 Task: Forward email as attachment with the signature Charlotte Hill with the subject Request for a recommendation from softage.1@softage.net to softage.7@softage.net with the message I would like to request a meeting to discuss the new team-building activities.
Action: Mouse moved to (801, 70)
Screenshot: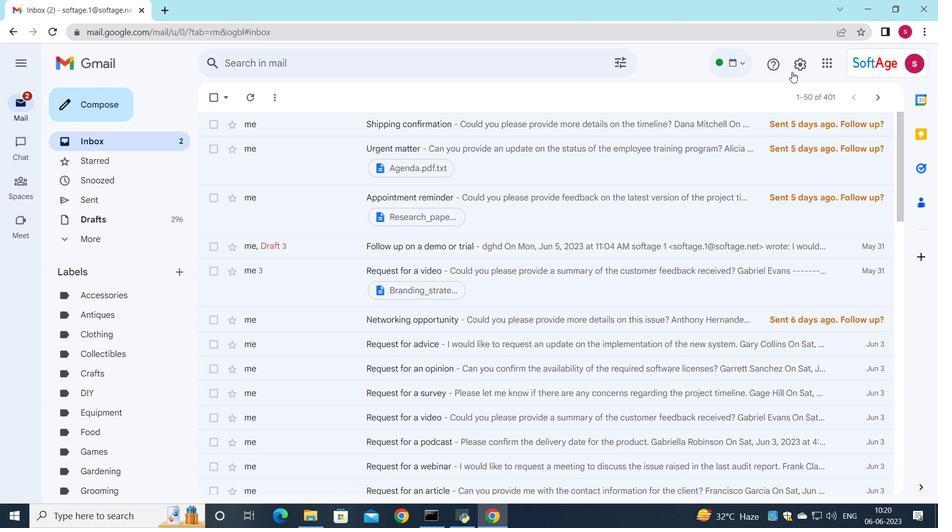 
Action: Mouse pressed left at (801, 70)
Screenshot: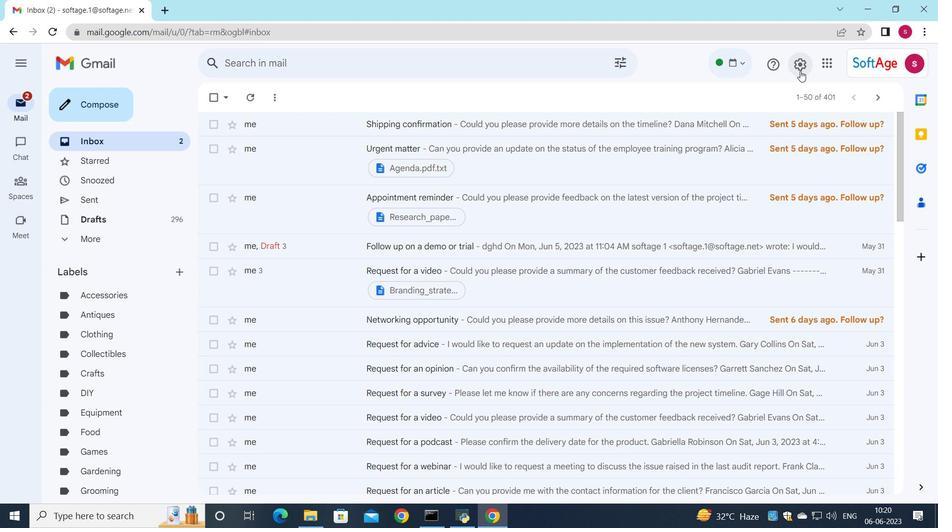 
Action: Mouse moved to (811, 129)
Screenshot: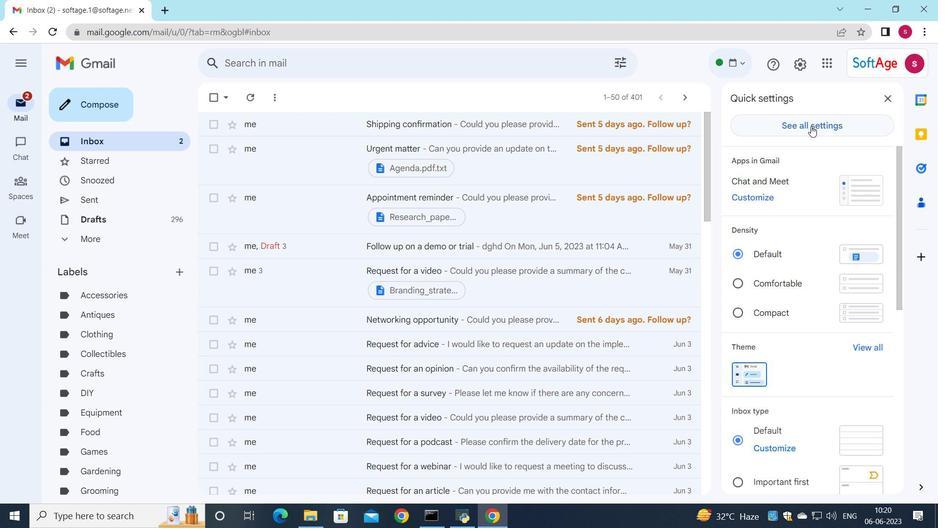 
Action: Mouse pressed left at (811, 129)
Screenshot: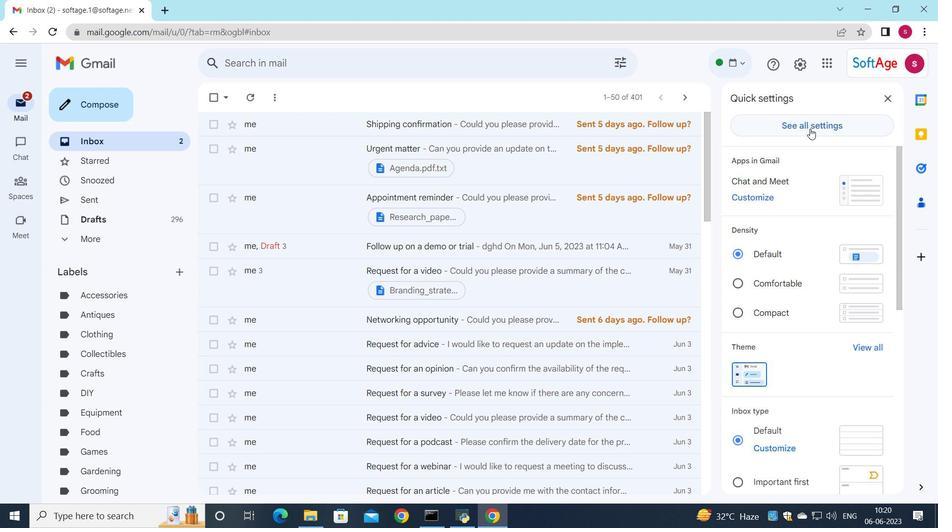 
Action: Mouse moved to (541, 230)
Screenshot: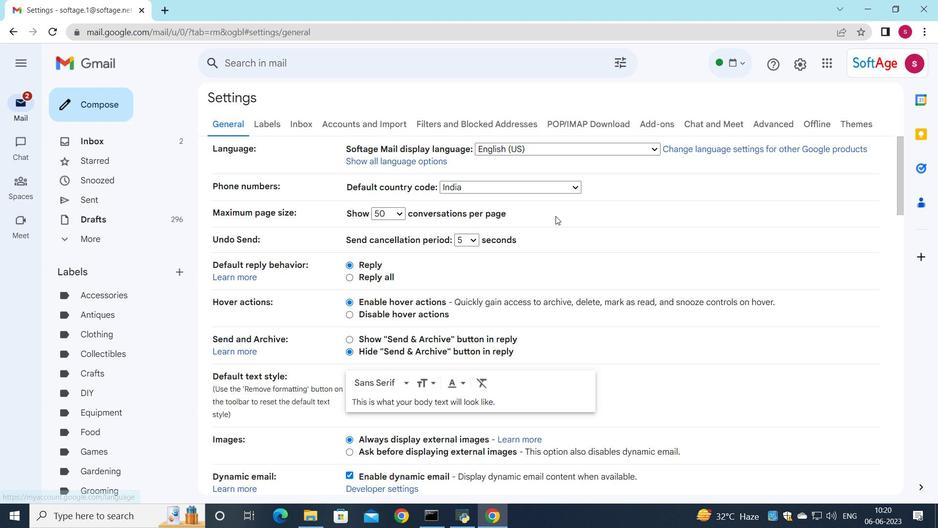 
Action: Mouse scrolled (541, 229) with delta (0, 0)
Screenshot: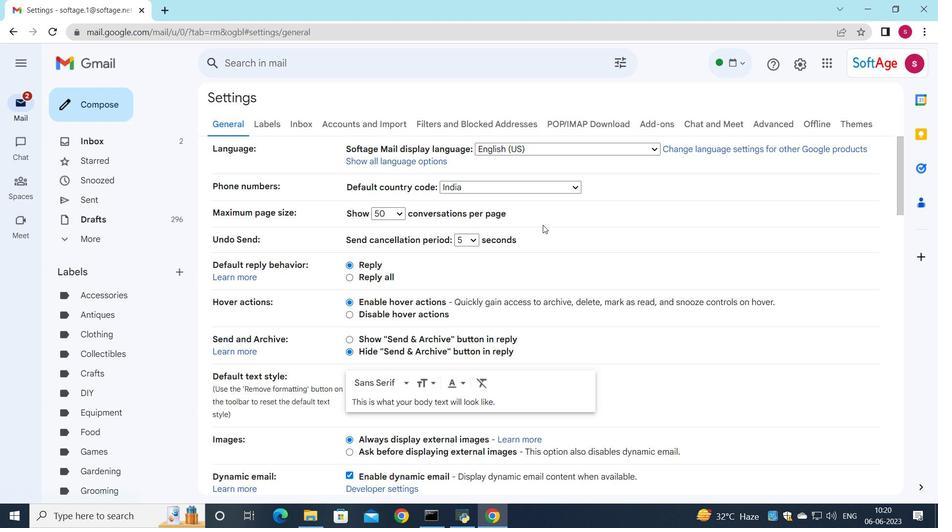 
Action: Mouse scrolled (541, 229) with delta (0, 0)
Screenshot: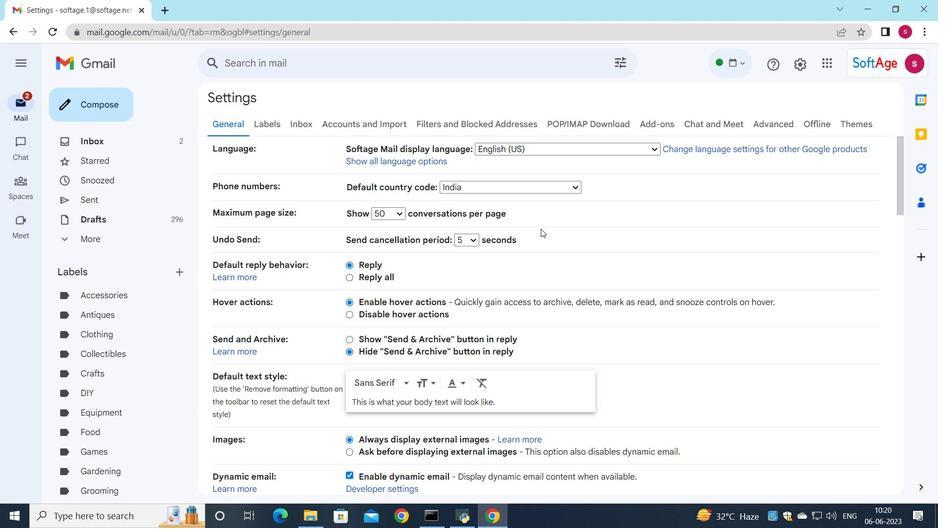 
Action: Mouse scrolled (541, 229) with delta (0, 0)
Screenshot: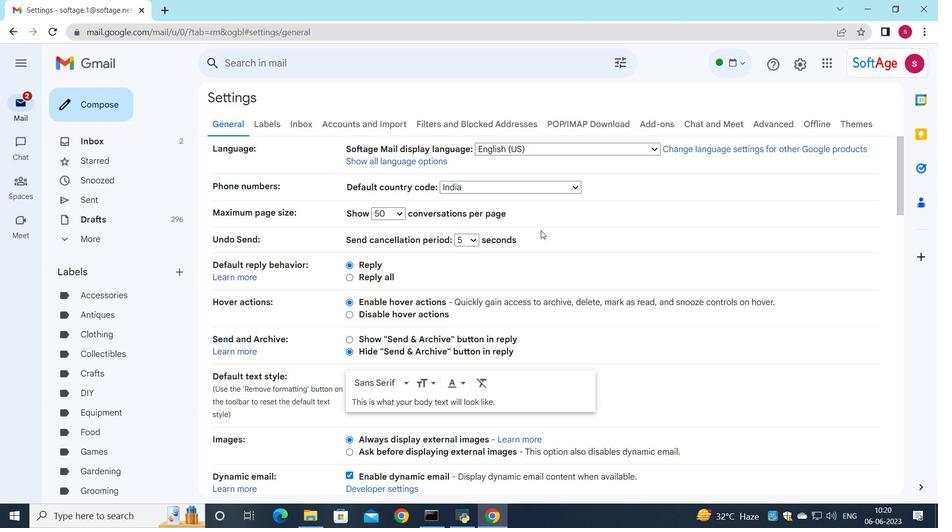 
Action: Mouse moved to (516, 243)
Screenshot: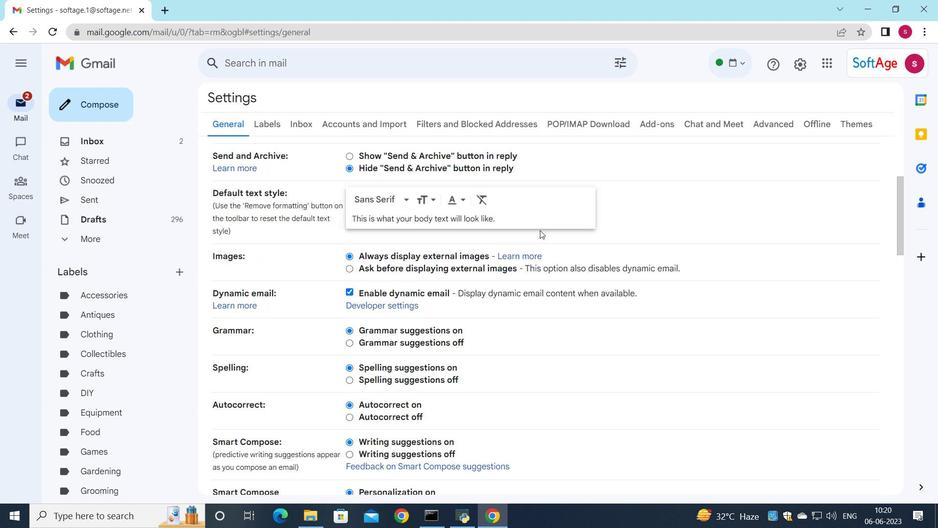 
Action: Mouse scrolled (516, 242) with delta (0, 0)
Screenshot: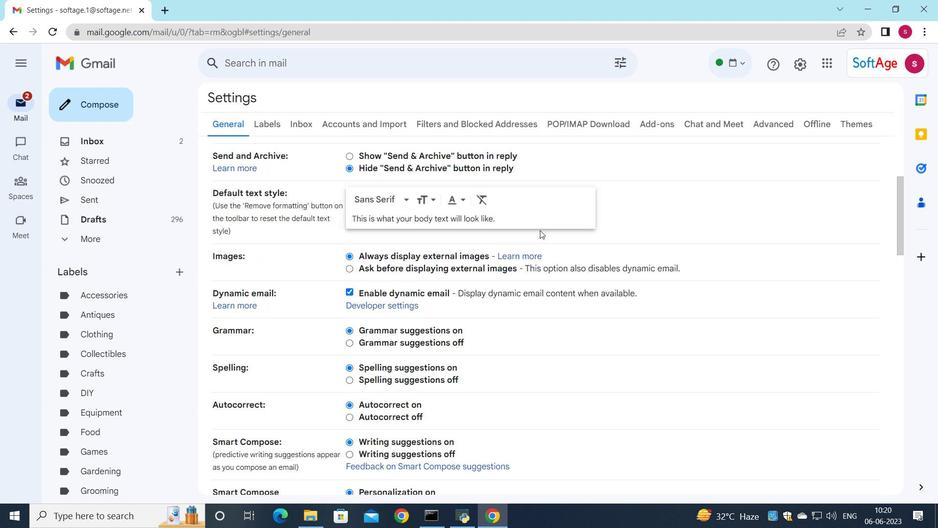 
Action: Mouse moved to (513, 246)
Screenshot: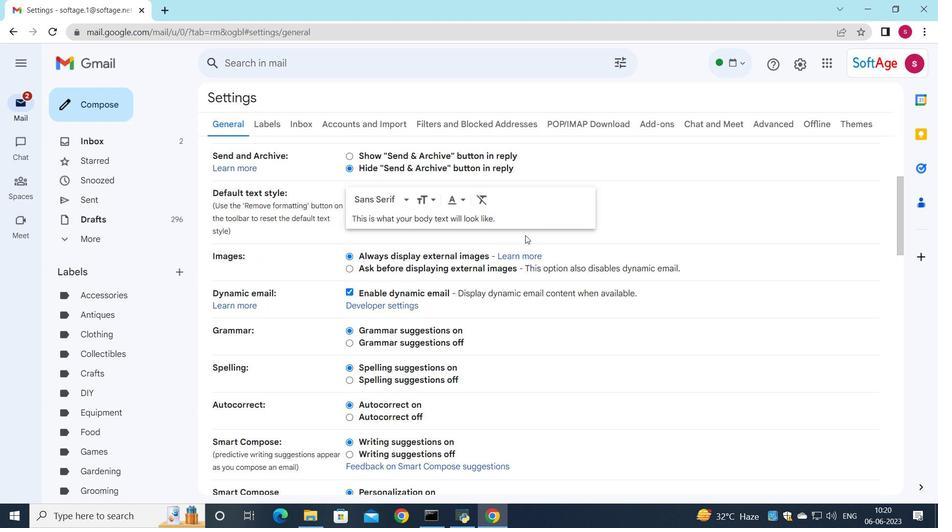 
Action: Mouse scrolled (513, 246) with delta (0, 0)
Screenshot: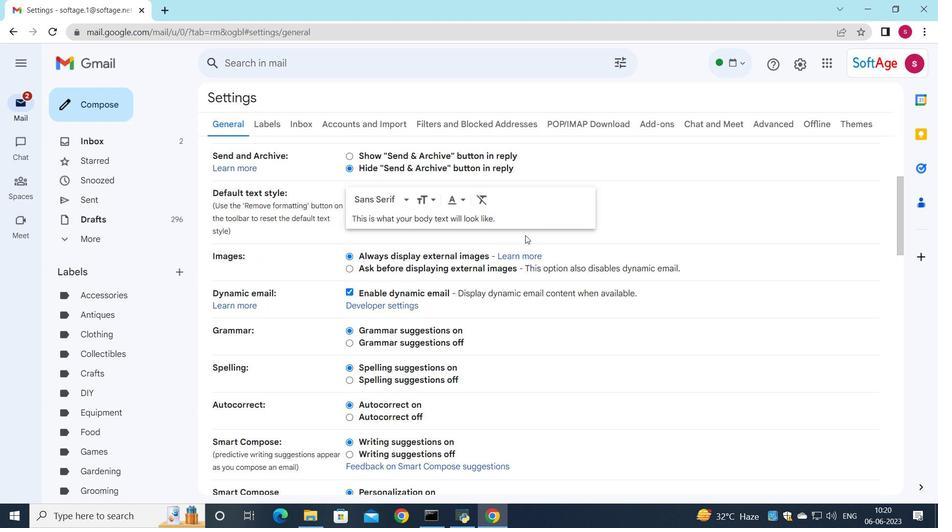 
Action: Mouse moved to (511, 251)
Screenshot: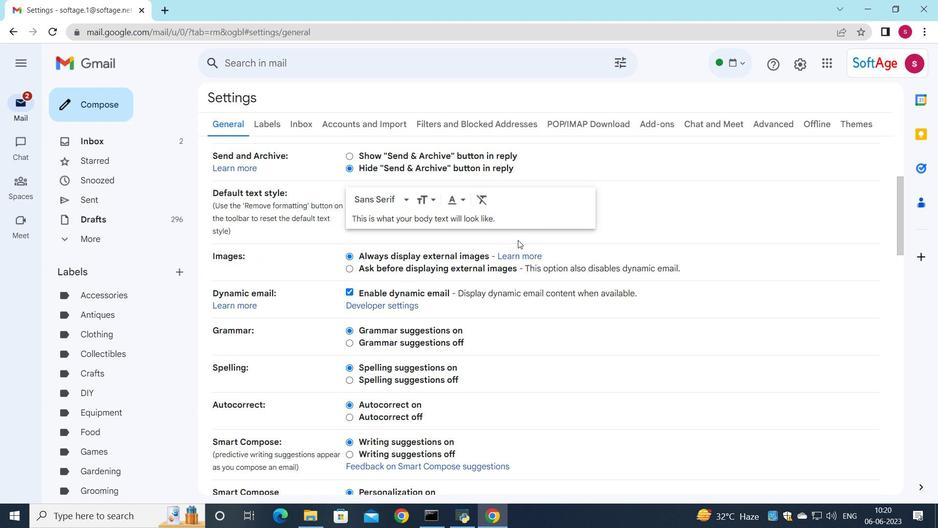 
Action: Mouse scrolled (512, 249) with delta (0, 0)
Screenshot: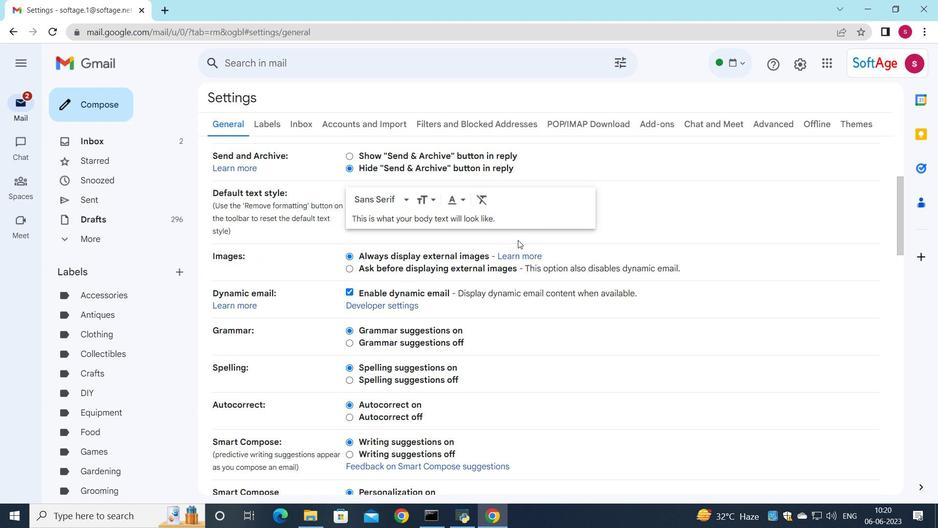 
Action: Mouse moved to (510, 252)
Screenshot: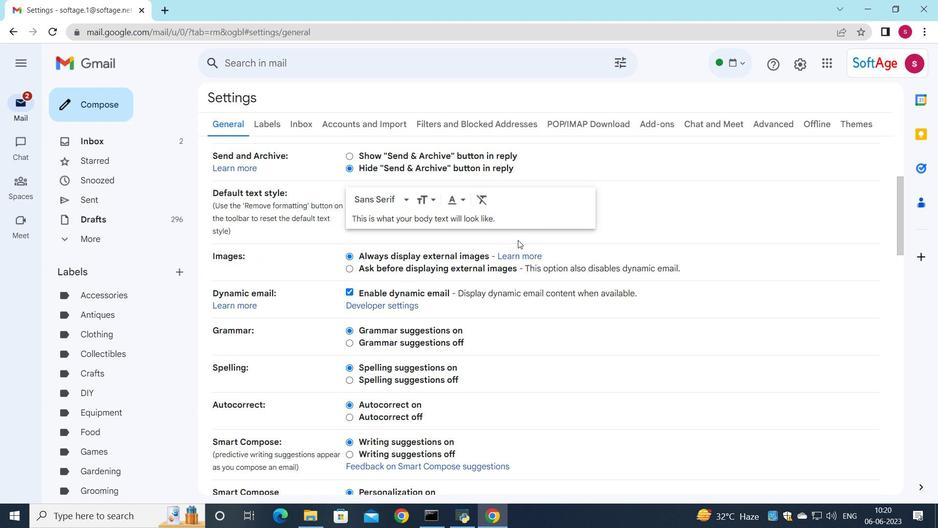 
Action: Mouse scrolled (511, 251) with delta (0, 0)
Screenshot: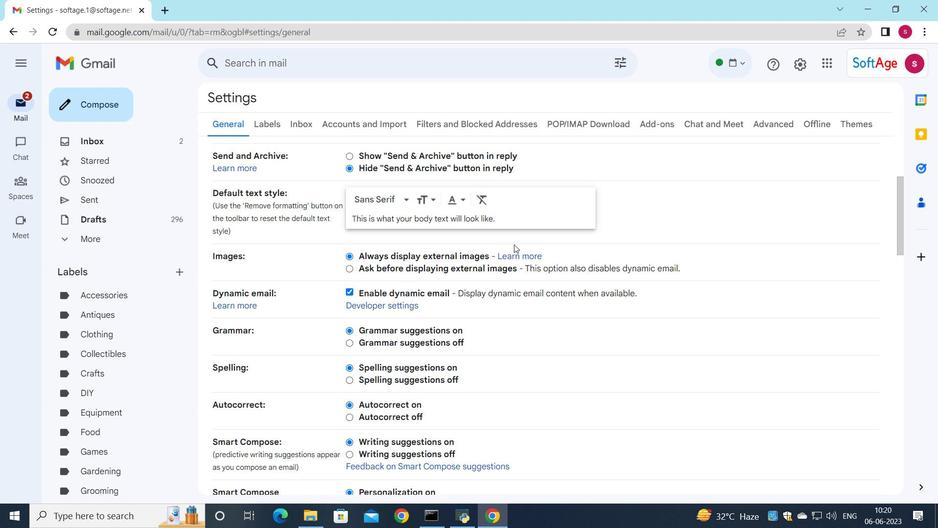 
Action: Mouse moved to (507, 261)
Screenshot: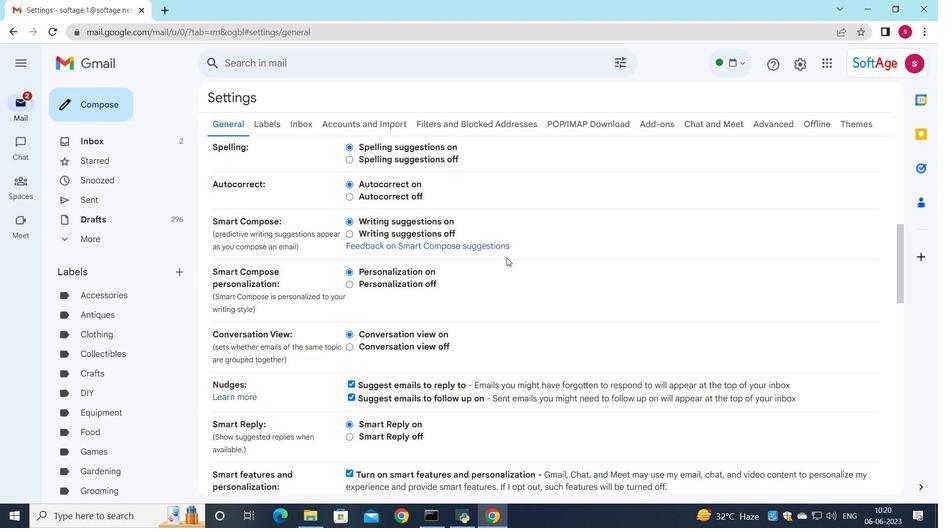 
Action: Mouse scrolled (507, 260) with delta (0, 0)
Screenshot: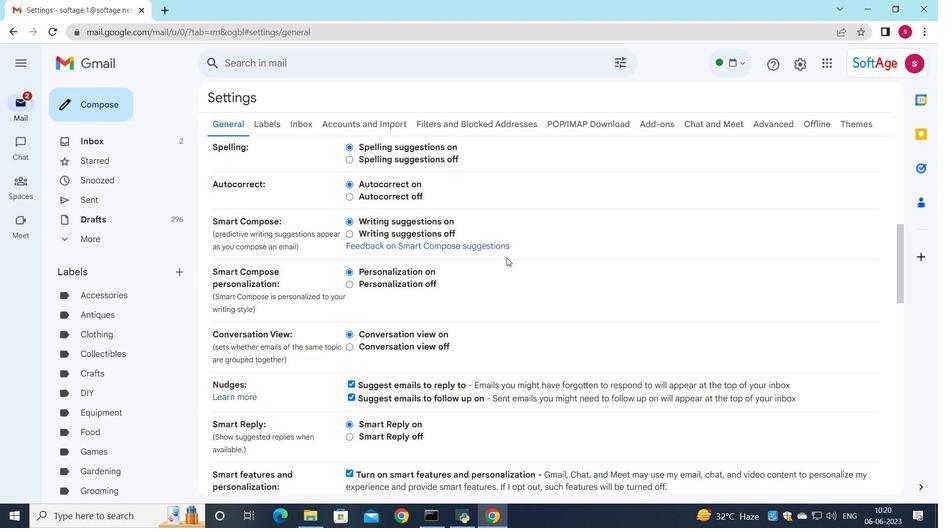 
Action: Mouse moved to (506, 262)
Screenshot: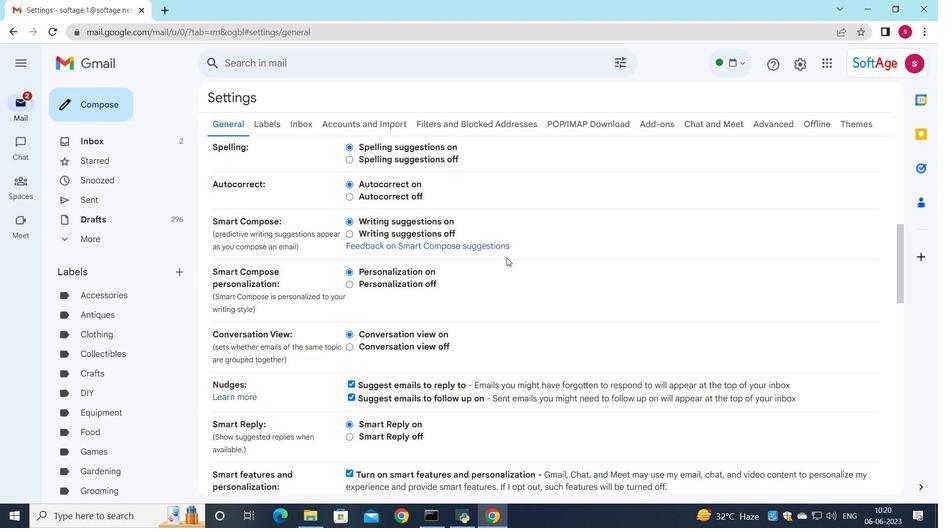 
Action: Mouse scrolled (506, 262) with delta (0, 0)
Screenshot: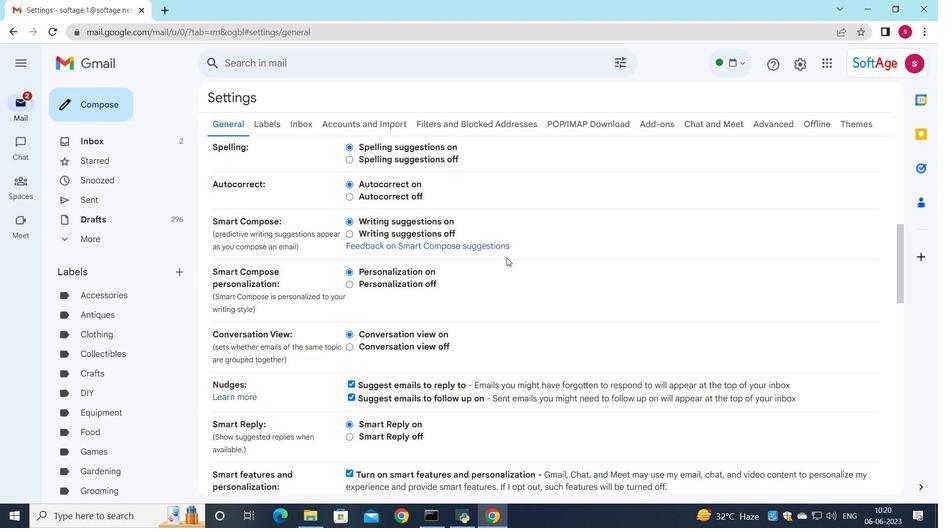 
Action: Mouse moved to (506, 264)
Screenshot: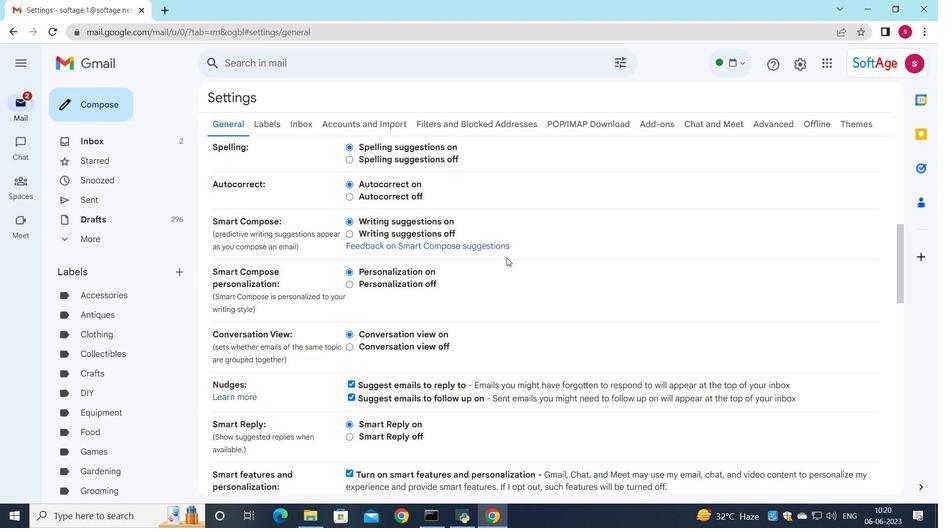
Action: Mouse scrolled (506, 263) with delta (0, 0)
Screenshot: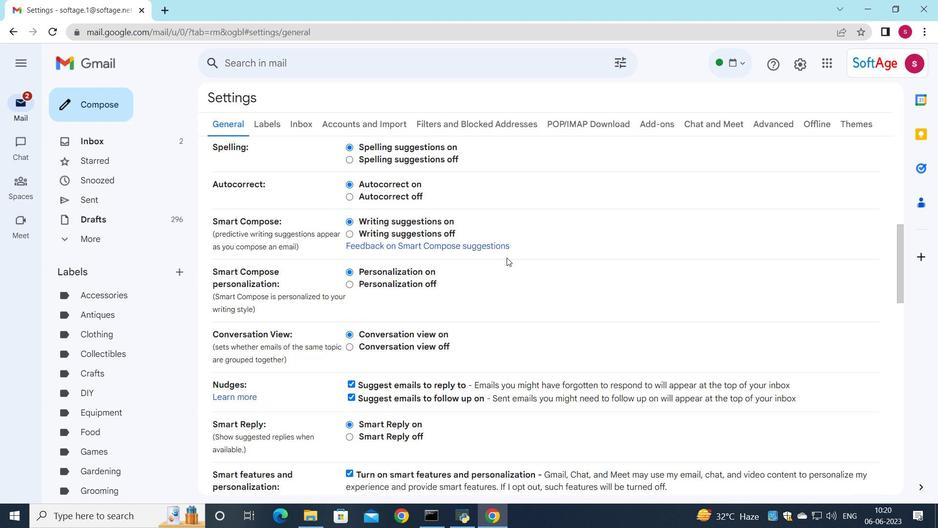 
Action: Mouse moved to (506, 266)
Screenshot: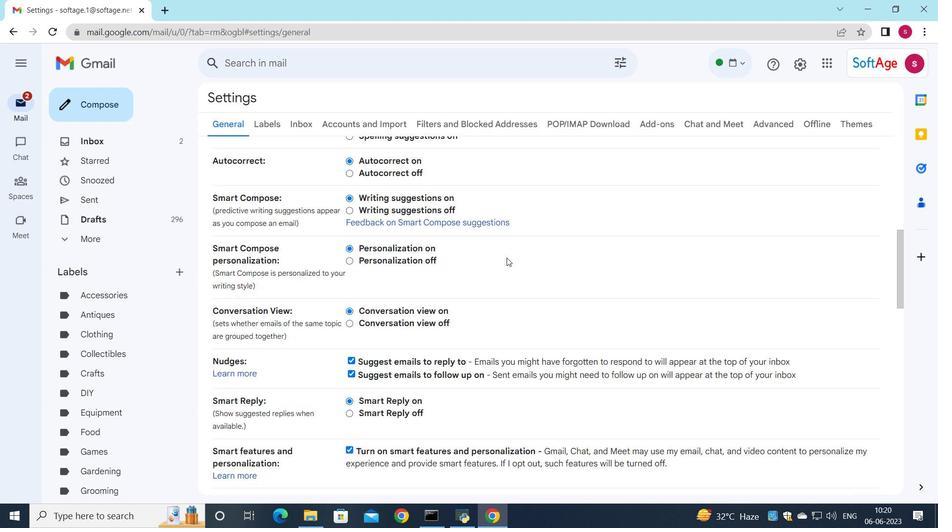 
Action: Mouse scrolled (506, 266) with delta (0, 0)
Screenshot: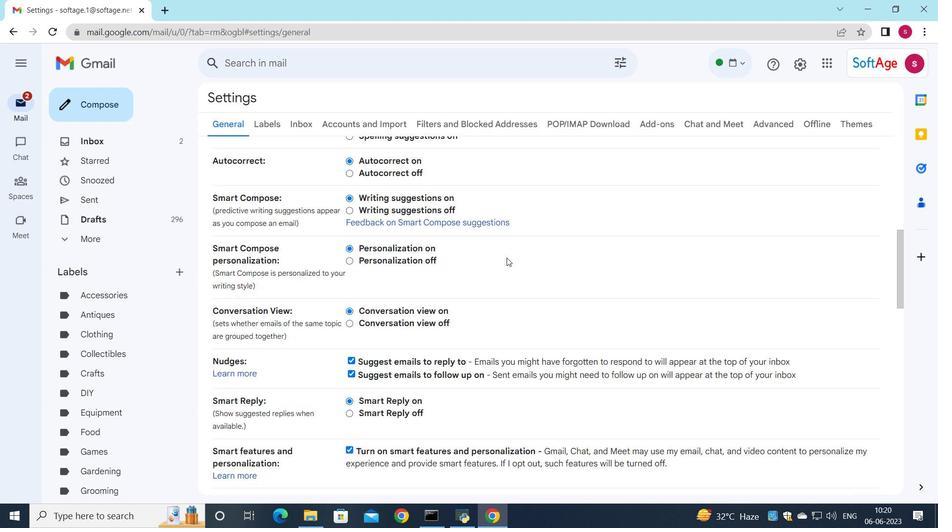 
Action: Mouse moved to (491, 291)
Screenshot: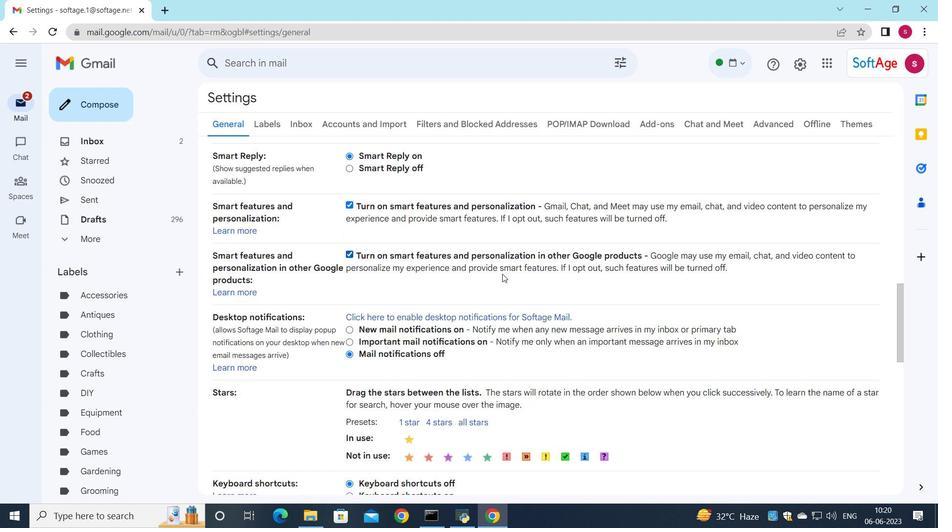
Action: Mouse scrolled (491, 290) with delta (0, 0)
Screenshot: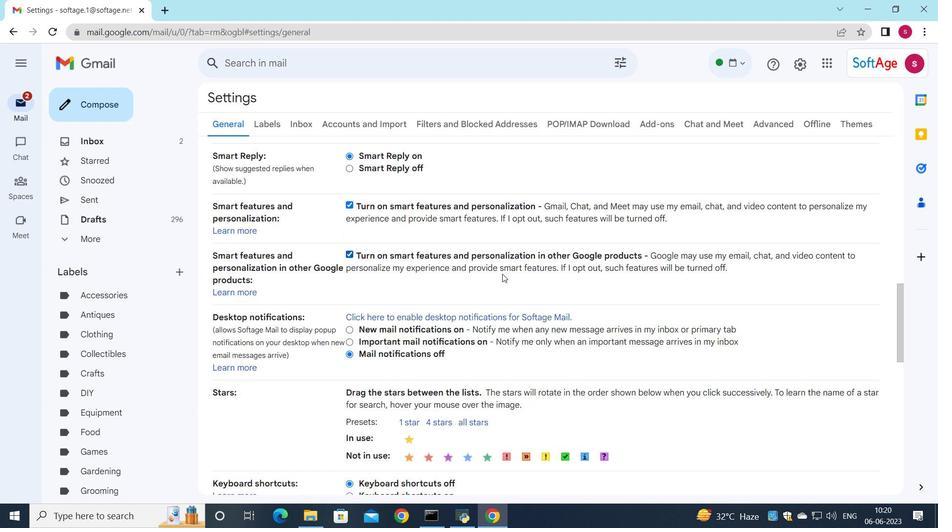 
Action: Mouse moved to (488, 295)
Screenshot: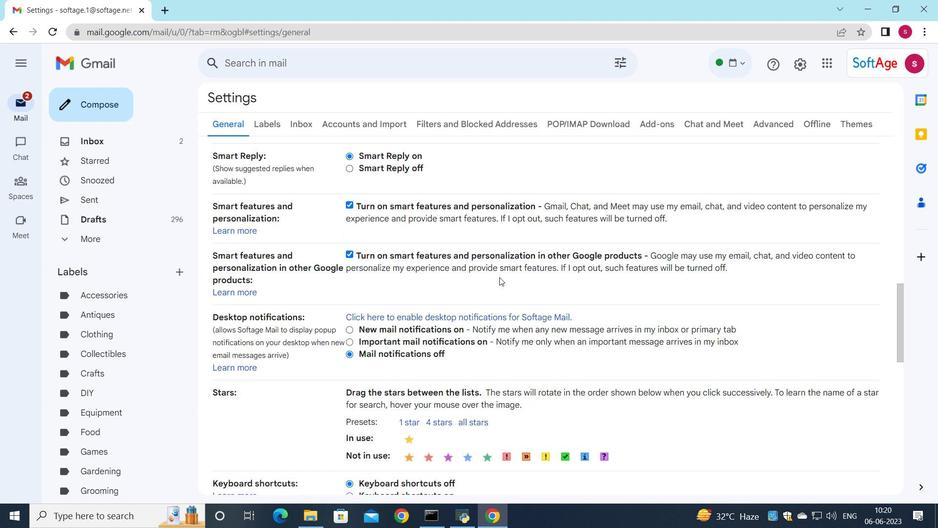 
Action: Mouse scrolled (488, 294) with delta (0, 0)
Screenshot: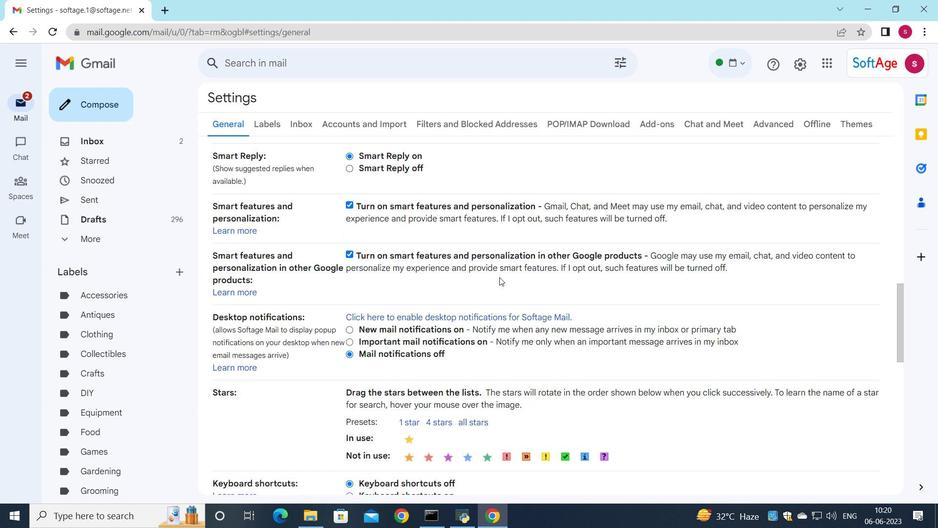 
Action: Mouse moved to (482, 303)
Screenshot: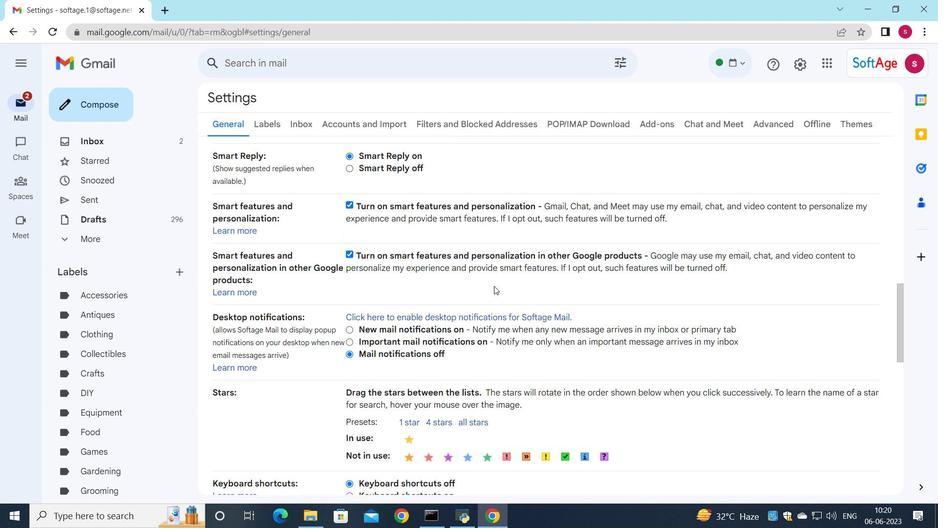 
Action: Mouse scrolled (482, 302) with delta (0, 0)
Screenshot: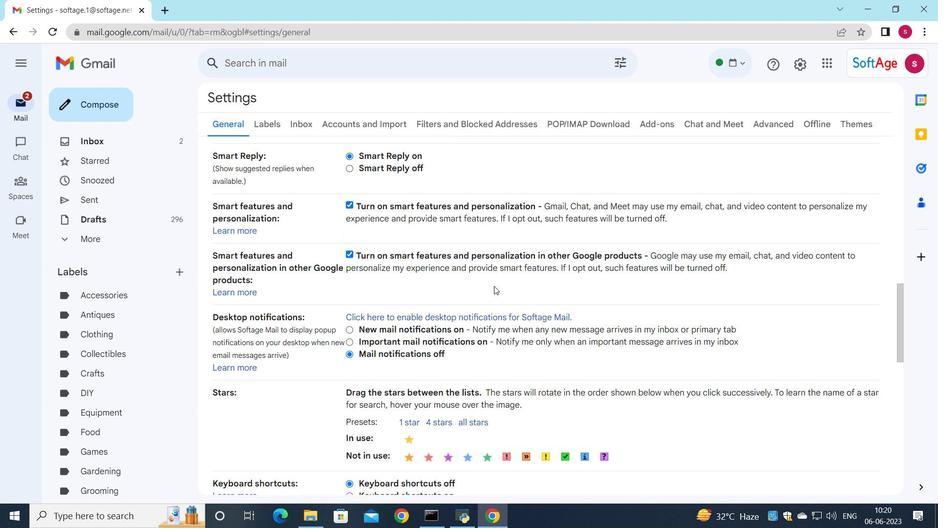 
Action: Mouse moved to (474, 307)
Screenshot: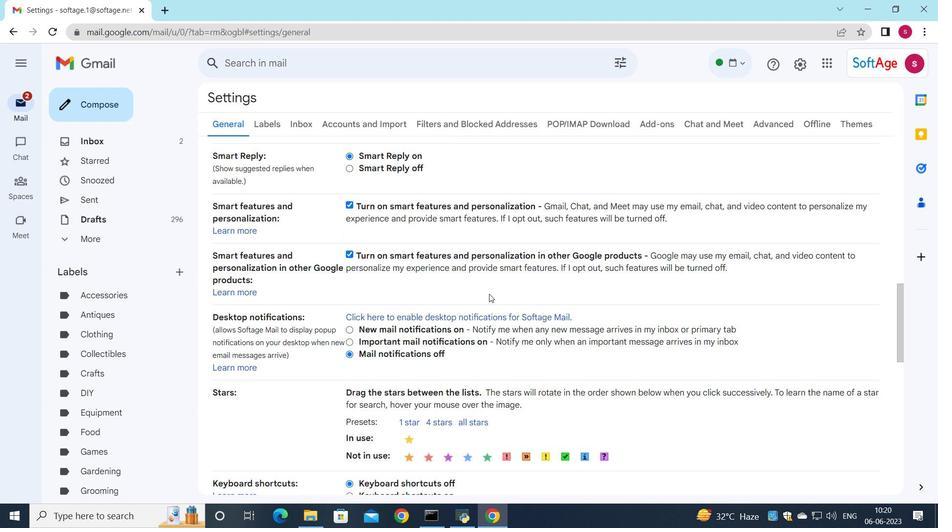 
Action: Mouse scrolled (474, 306) with delta (0, 0)
Screenshot: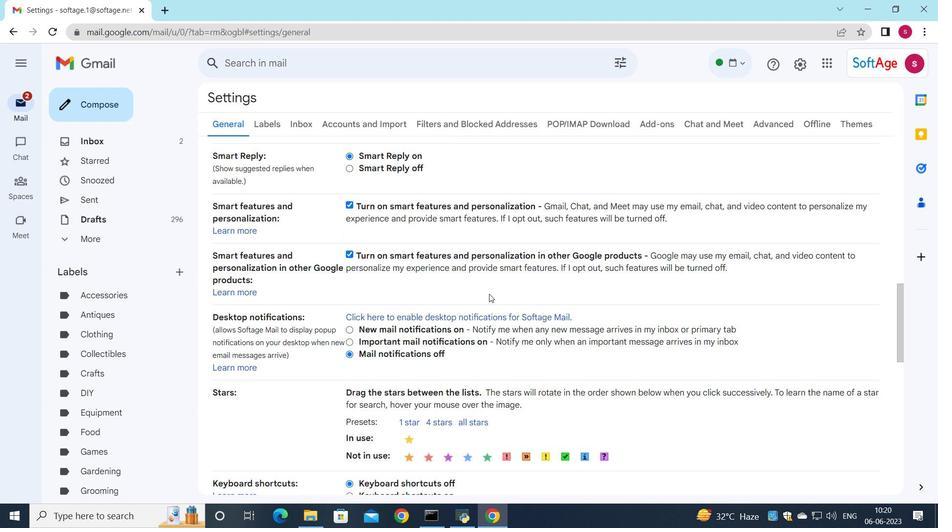 
Action: Mouse moved to (466, 311)
Screenshot: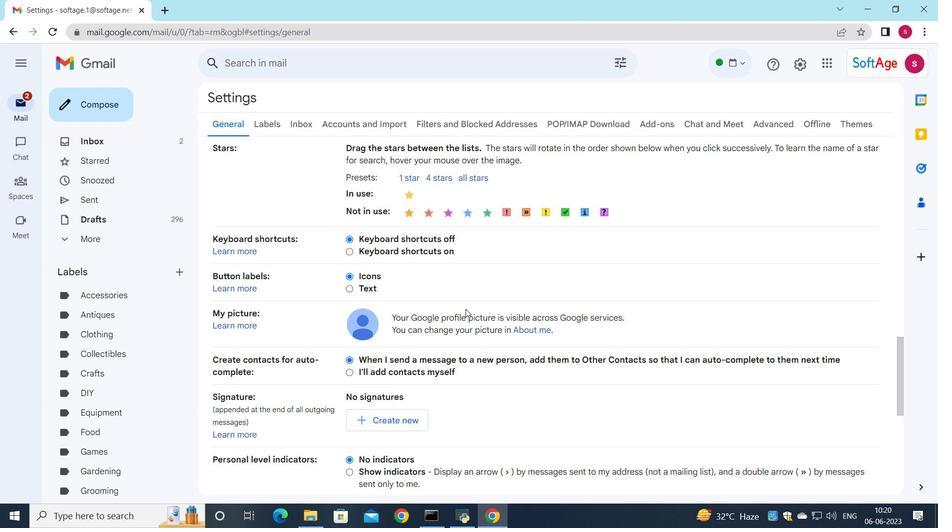 
Action: Mouse scrolled (466, 311) with delta (0, 0)
Screenshot: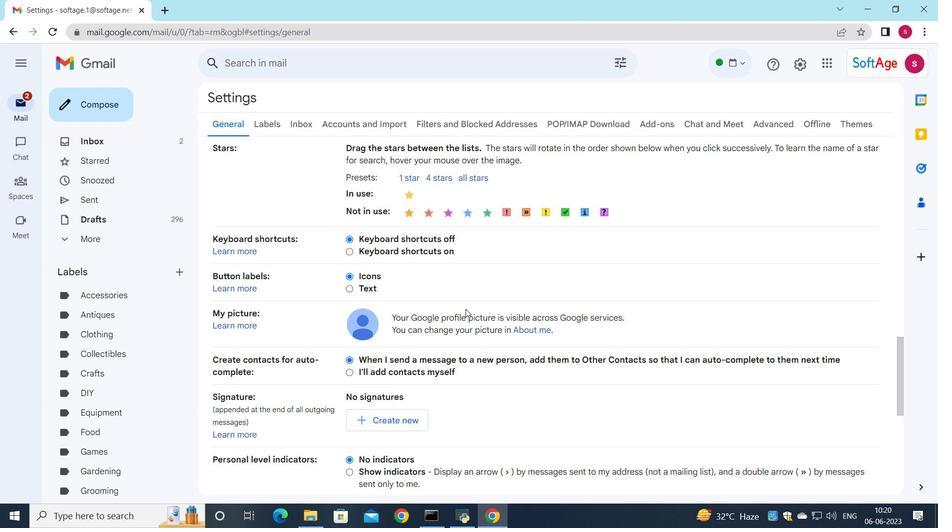 
Action: Mouse moved to (467, 312)
Screenshot: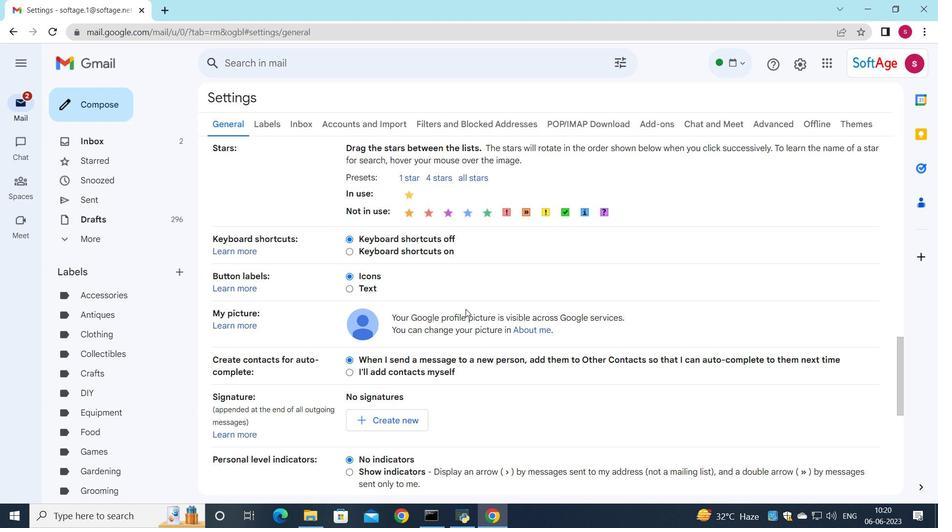 
Action: Mouse scrolled (467, 311) with delta (0, 0)
Screenshot: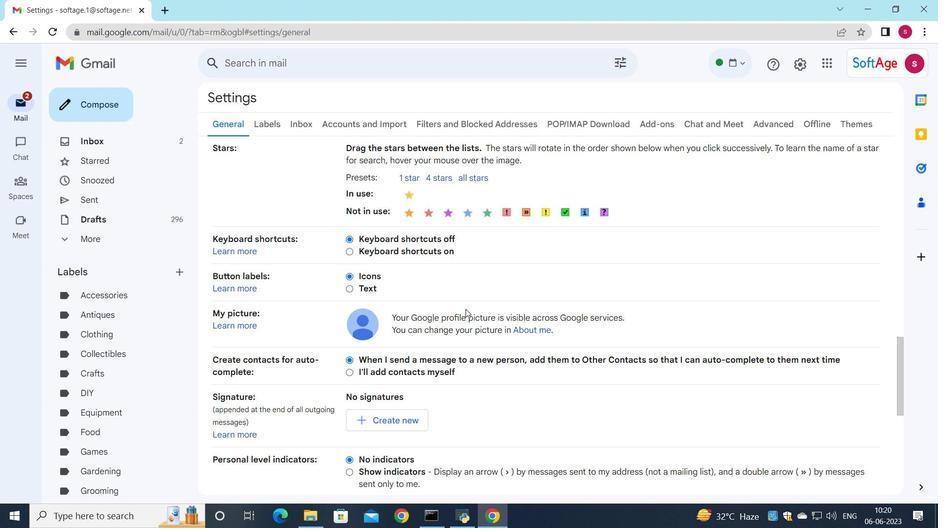 
Action: Mouse moved to (411, 300)
Screenshot: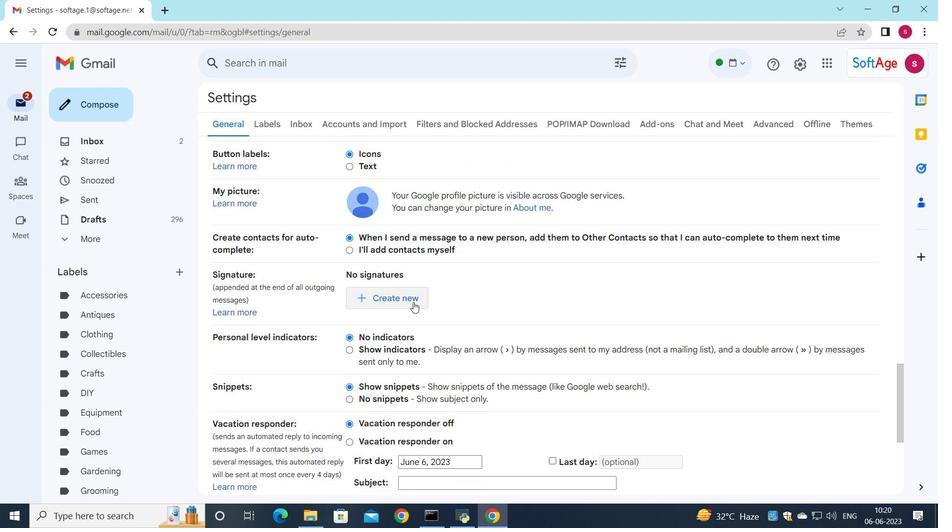 
Action: Mouse pressed left at (411, 300)
Screenshot: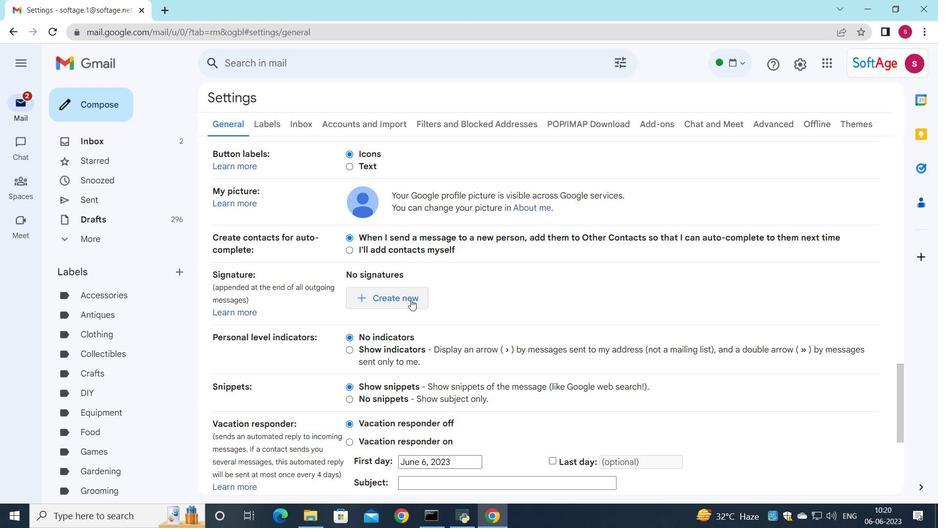
Action: Mouse moved to (492, 271)
Screenshot: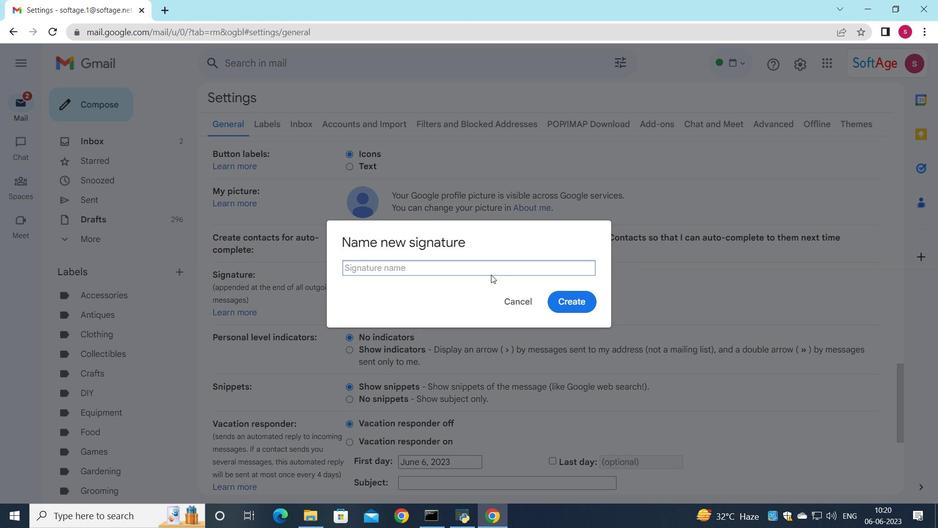 
Action: Key pressed <Key.shift>Charlotte<Key.space><Key.shift><Key.shift><Key.shift><Key.shift><Key.shift><Key.shift><Key.shift><Key.shift><Key.shift><Key.shift>Hill
Screenshot: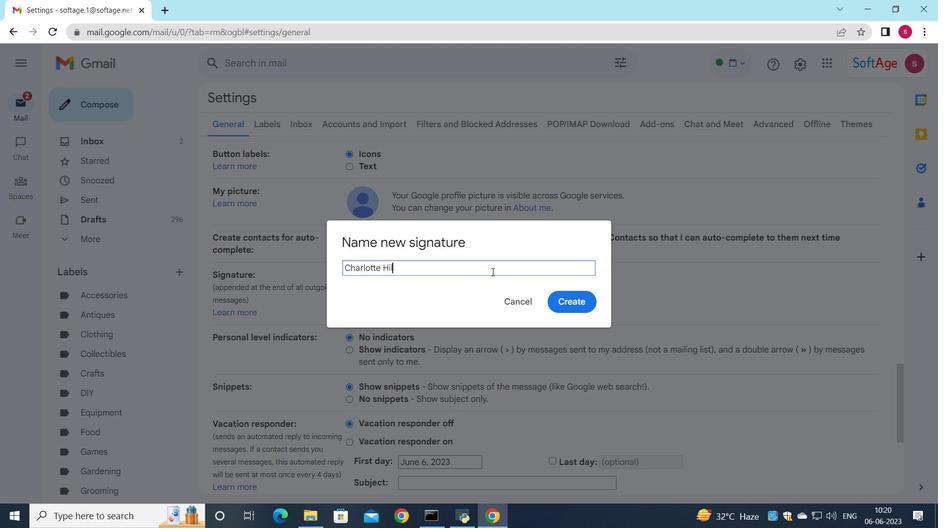 
Action: Mouse moved to (576, 300)
Screenshot: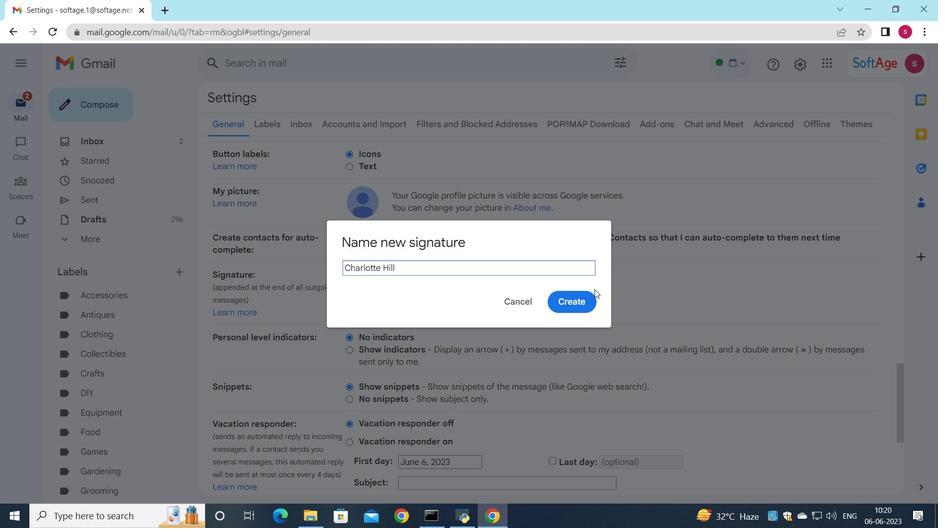 
Action: Mouse pressed left at (576, 300)
Screenshot: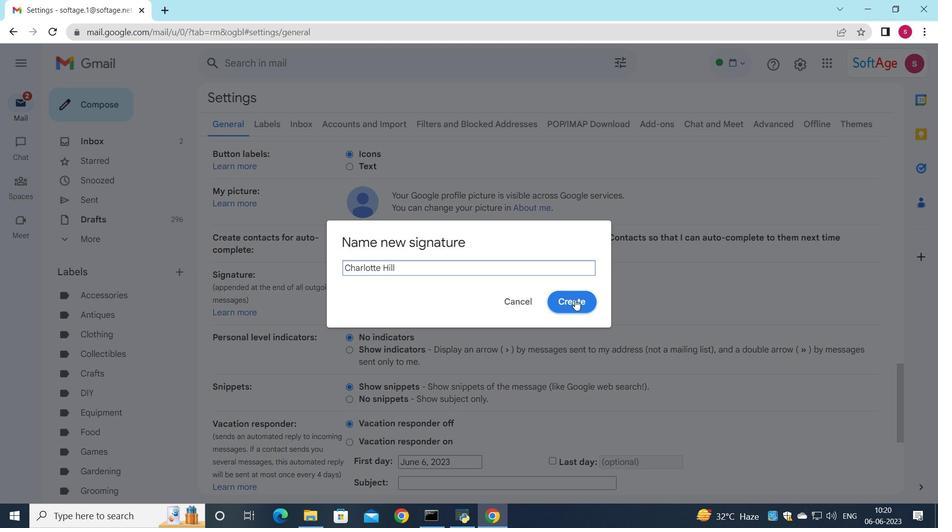 
Action: Mouse moved to (557, 309)
Screenshot: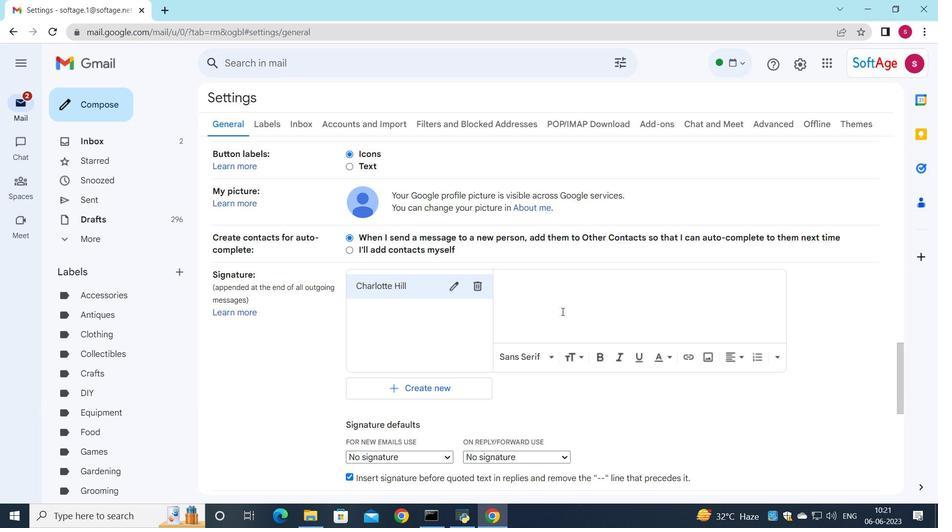 
Action: Mouse pressed left at (557, 309)
Screenshot: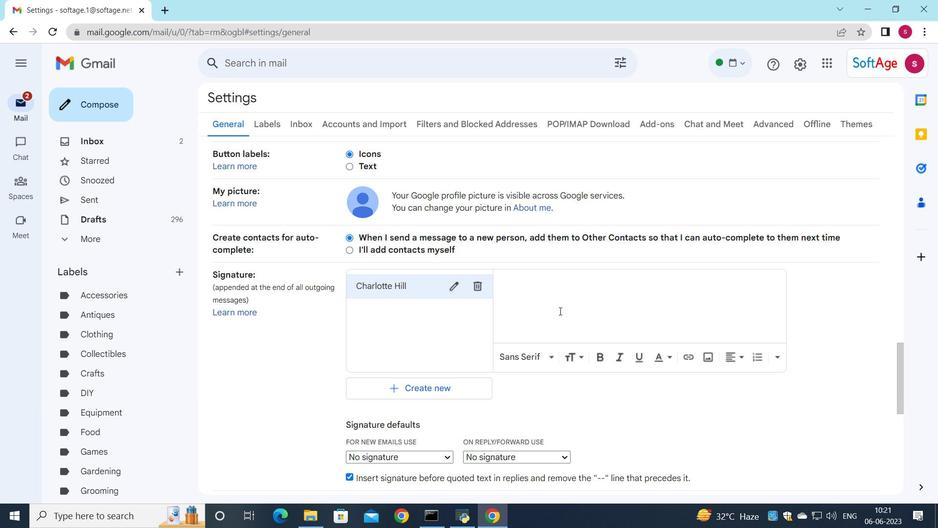 
Action: Key pressed <Key.shift><Key.shift><Key.shift><Key.shift><Key.shift><Key.shift><Key.shift><Key.shift><Key.shift><Key.shift><Key.shift>Charlotte<Key.space><Key.shift><Key.shift><Key.shift><Key.shift><Key.shift><Key.shift><Key.shift><Key.shift><Key.shift><Key.shift><Key.shift><Key.shift><Key.shift><Key.shift><Key.shift><Key.shift><Key.shift><Key.shift><Key.shift><Key.shift><Key.shift><Key.shift><Key.shift><Key.shift><Key.shift><Key.shift><Key.shift><Key.shift><Key.shift><Key.shift><Key.shift><Key.shift>Hill
Screenshot: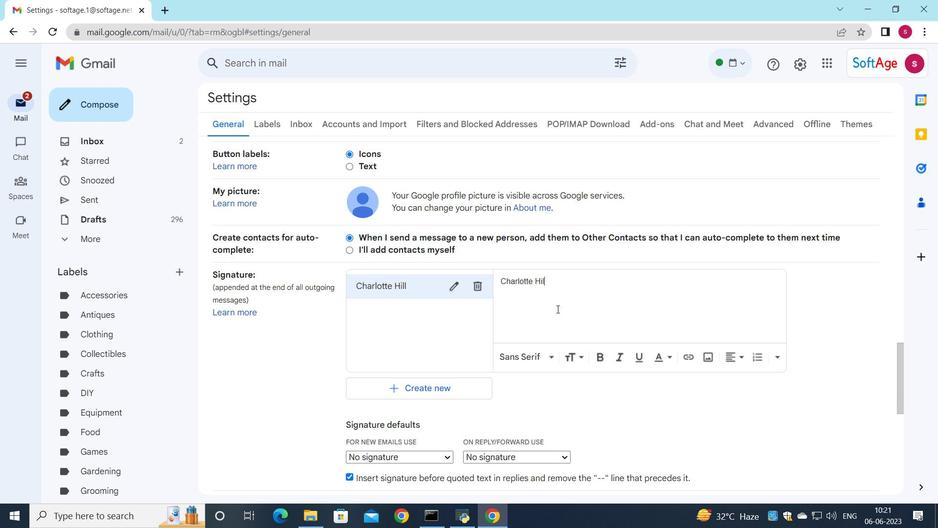 
Action: Mouse moved to (499, 267)
Screenshot: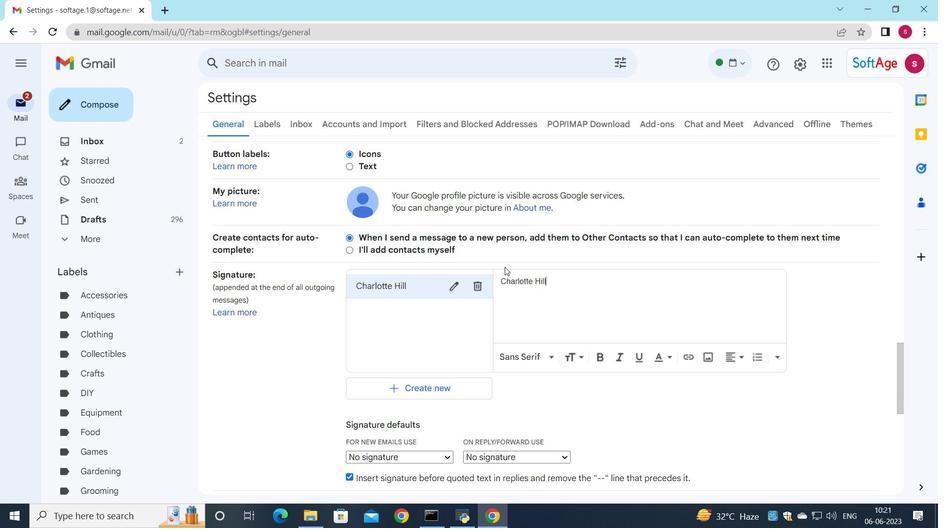 
Action: Mouse scrolled (499, 267) with delta (0, 0)
Screenshot: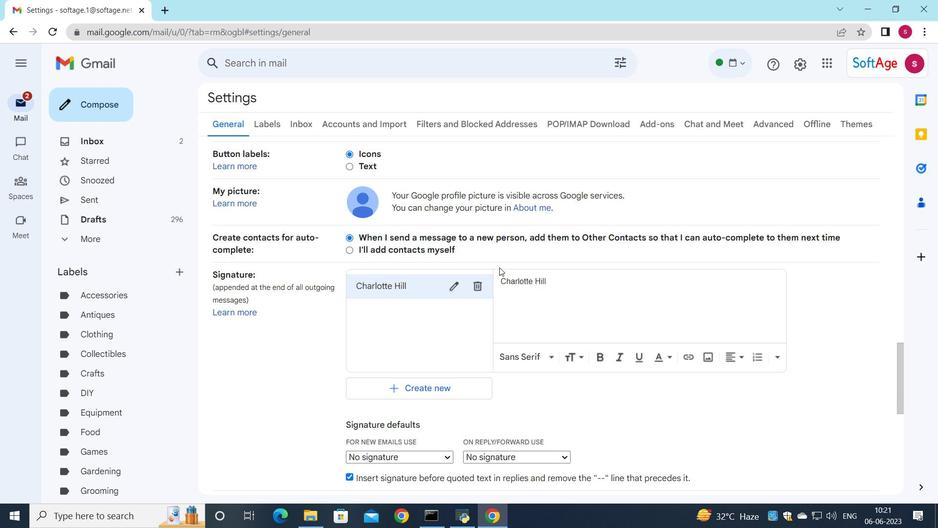 
Action: Mouse moved to (491, 291)
Screenshot: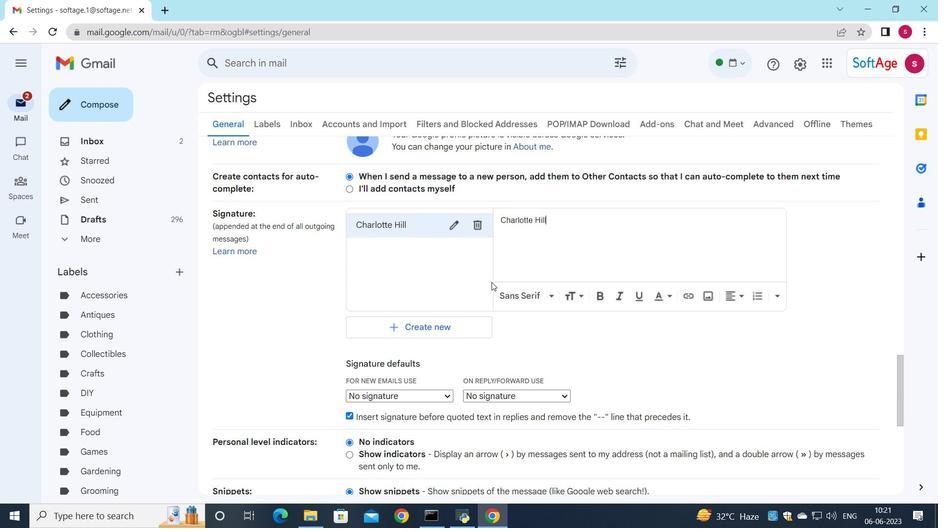 
Action: Mouse scrolled (491, 291) with delta (0, 0)
Screenshot: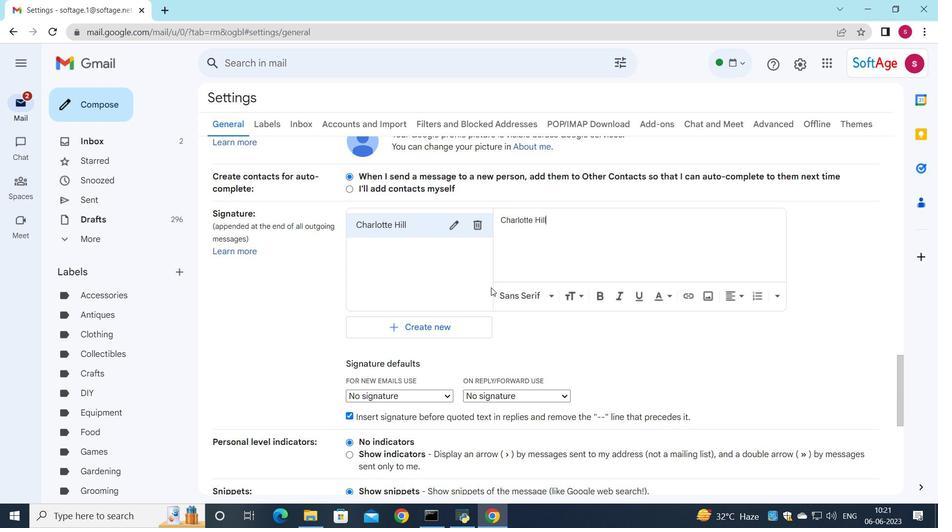 
Action: Mouse scrolled (491, 291) with delta (0, 0)
Screenshot: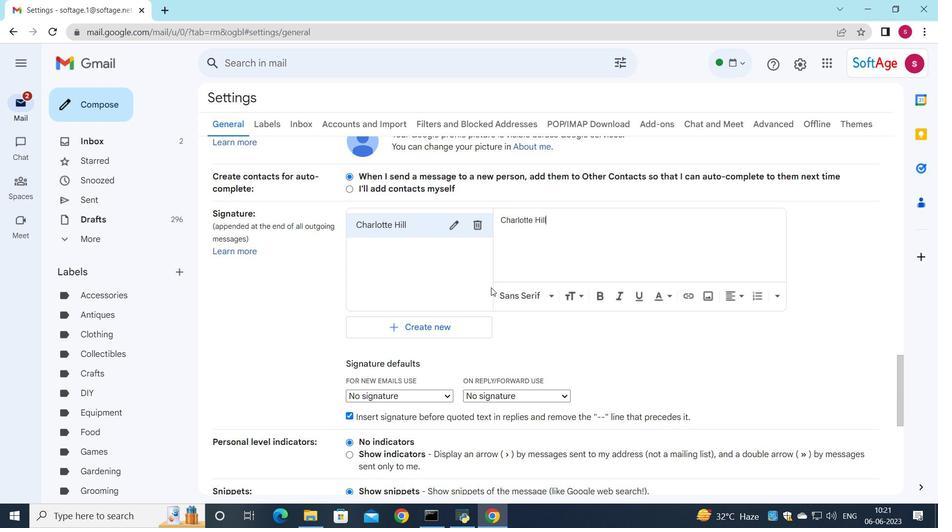 
Action: Mouse scrolled (491, 291) with delta (0, 0)
Screenshot: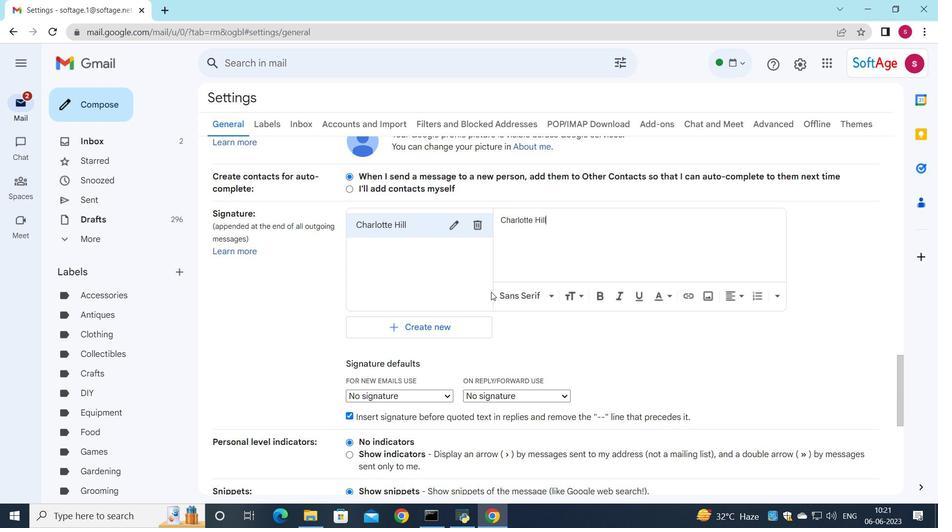 
Action: Mouse moved to (447, 211)
Screenshot: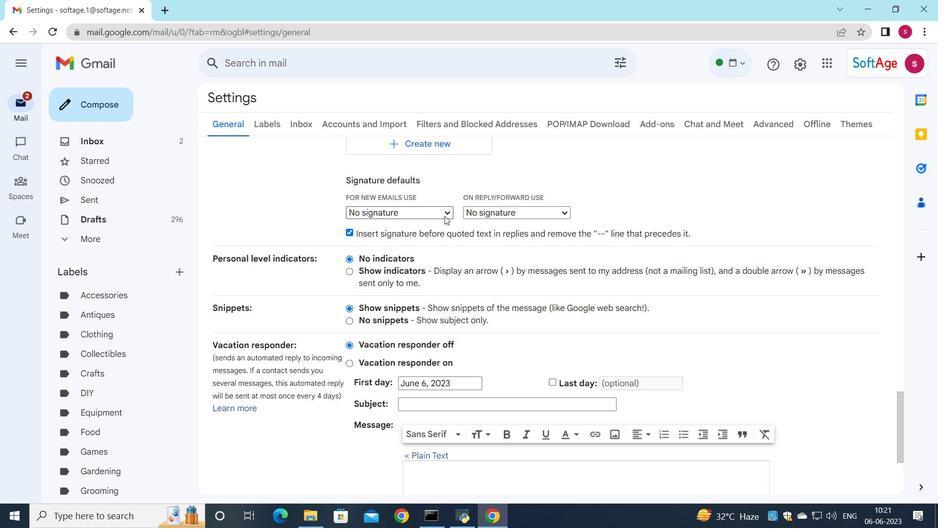 
Action: Mouse pressed left at (447, 211)
Screenshot: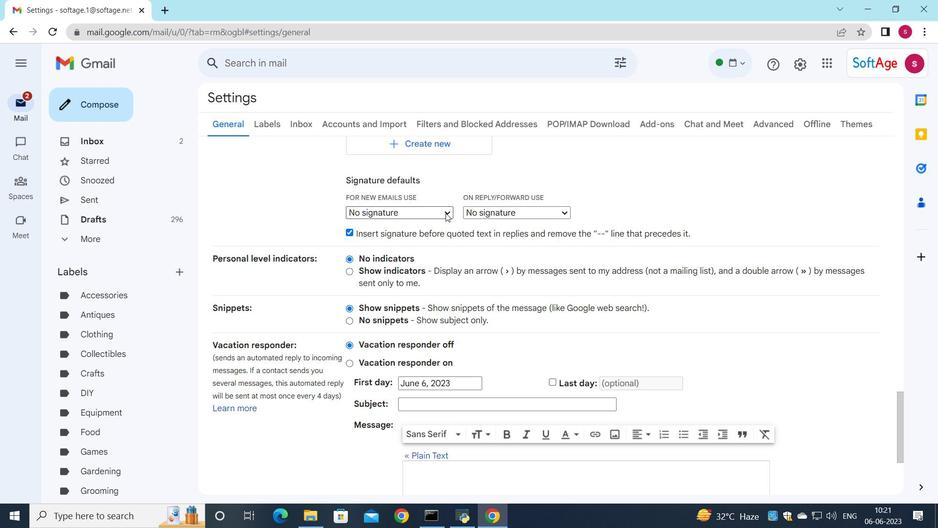 
Action: Mouse moved to (442, 232)
Screenshot: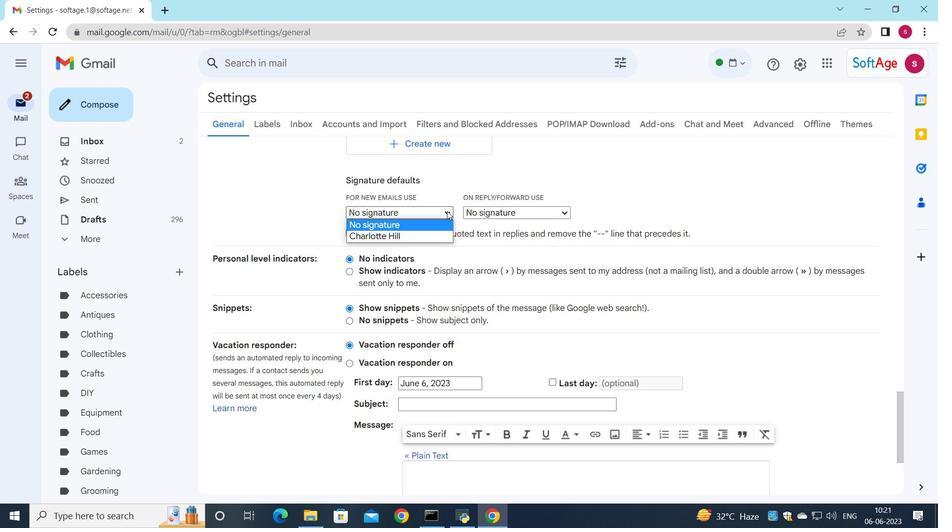 
Action: Mouse pressed left at (442, 232)
Screenshot: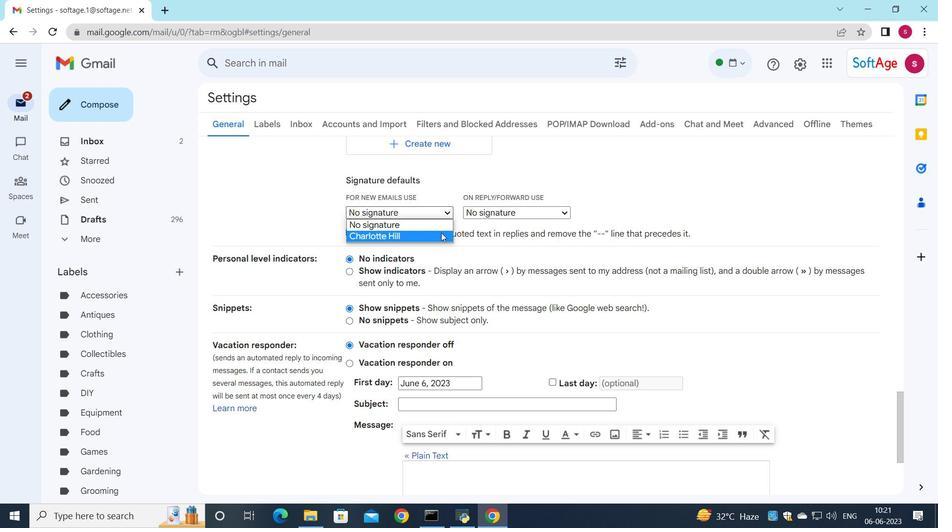 
Action: Mouse moved to (479, 212)
Screenshot: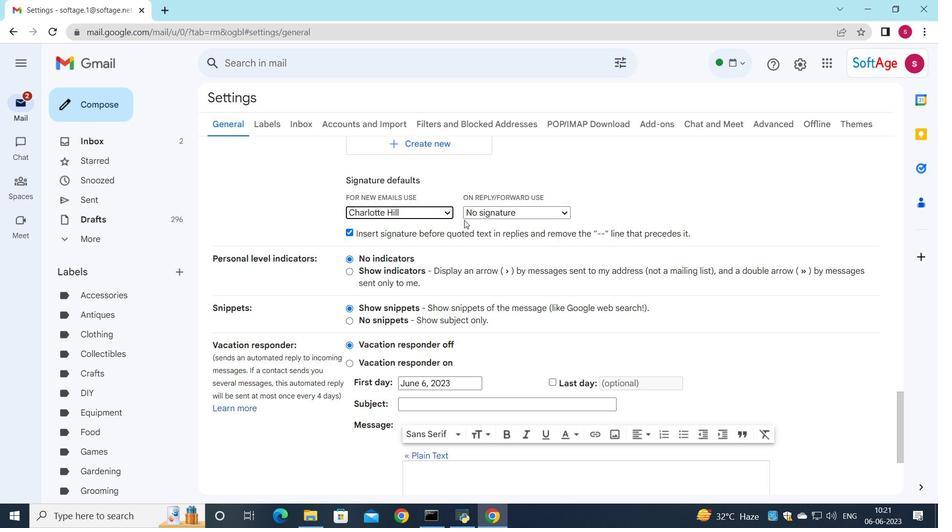 
Action: Mouse pressed left at (479, 212)
Screenshot: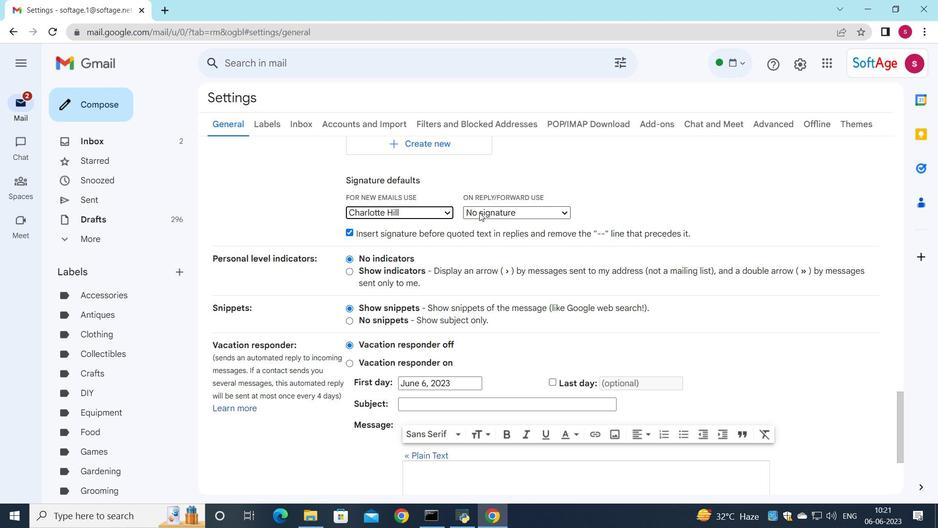 
Action: Mouse moved to (488, 238)
Screenshot: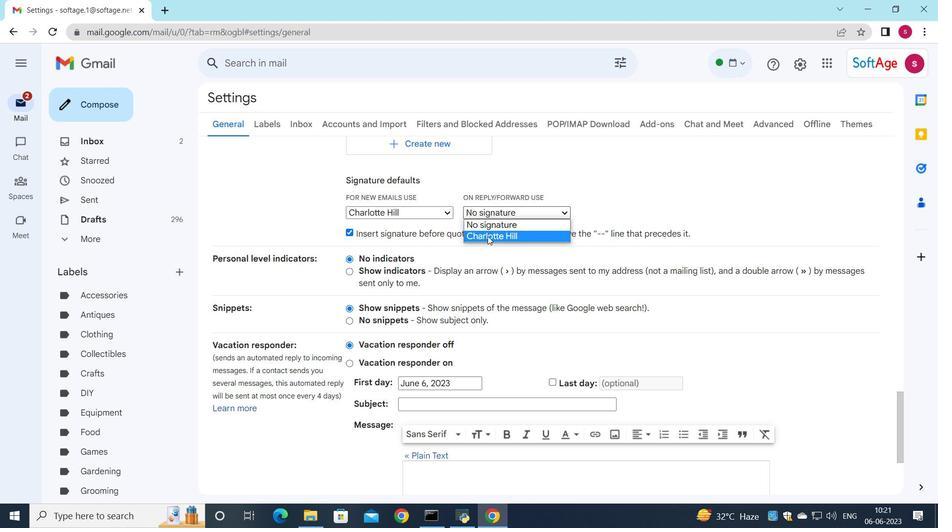 
Action: Mouse pressed left at (488, 238)
Screenshot: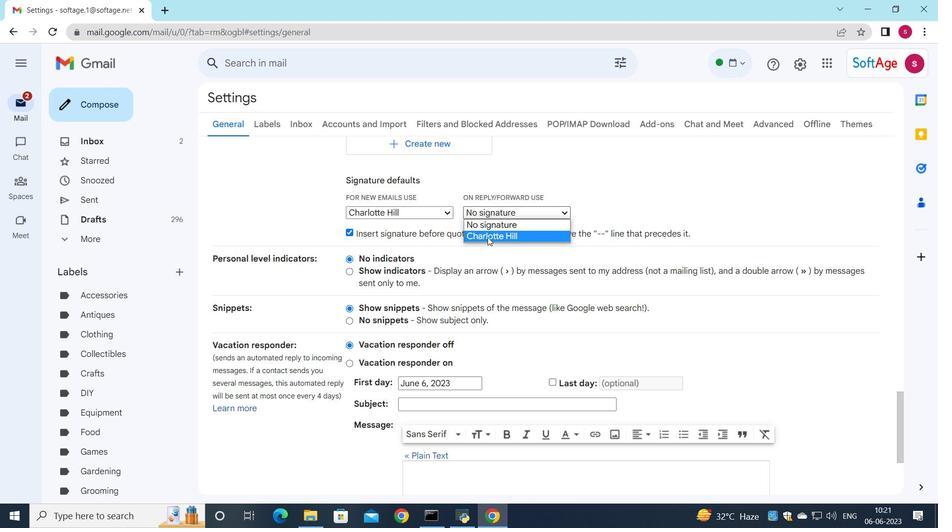 
Action: Mouse scrolled (488, 237) with delta (0, 0)
Screenshot: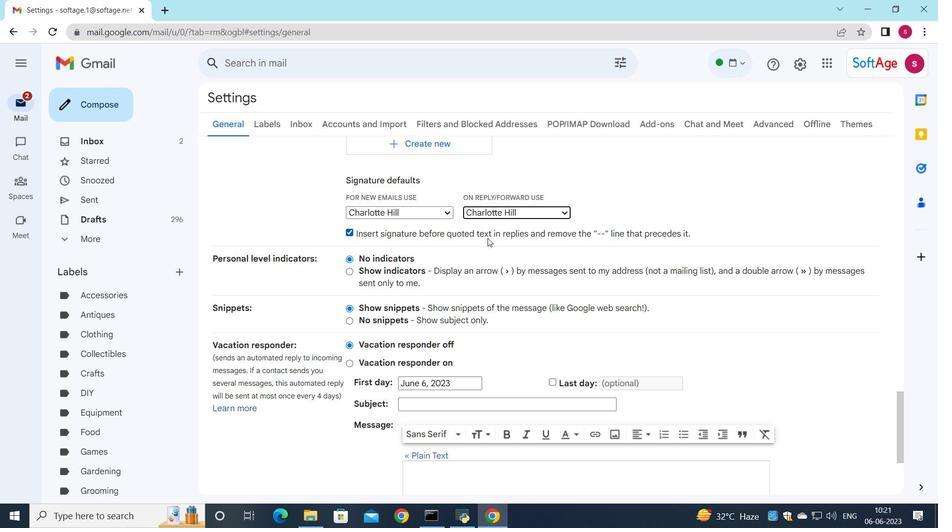
Action: Mouse scrolled (488, 237) with delta (0, 0)
Screenshot: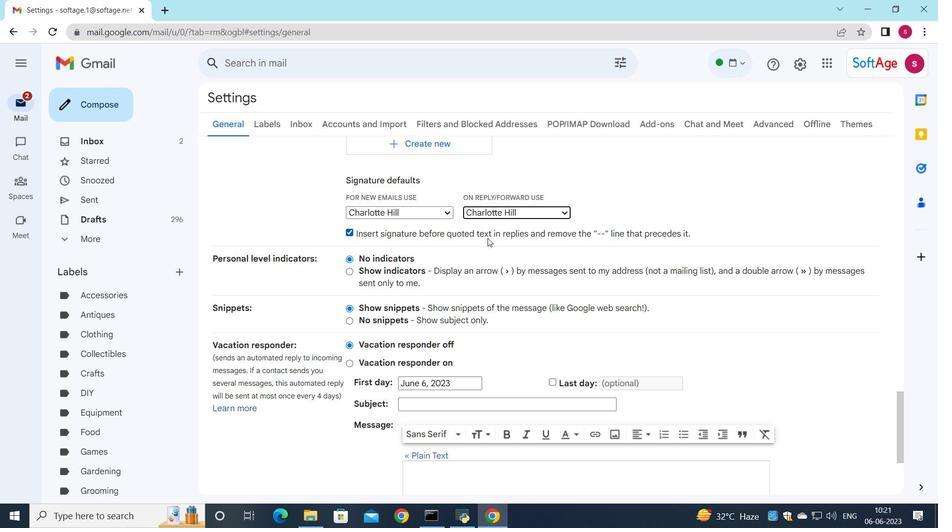 
Action: Mouse scrolled (488, 237) with delta (0, 0)
Screenshot: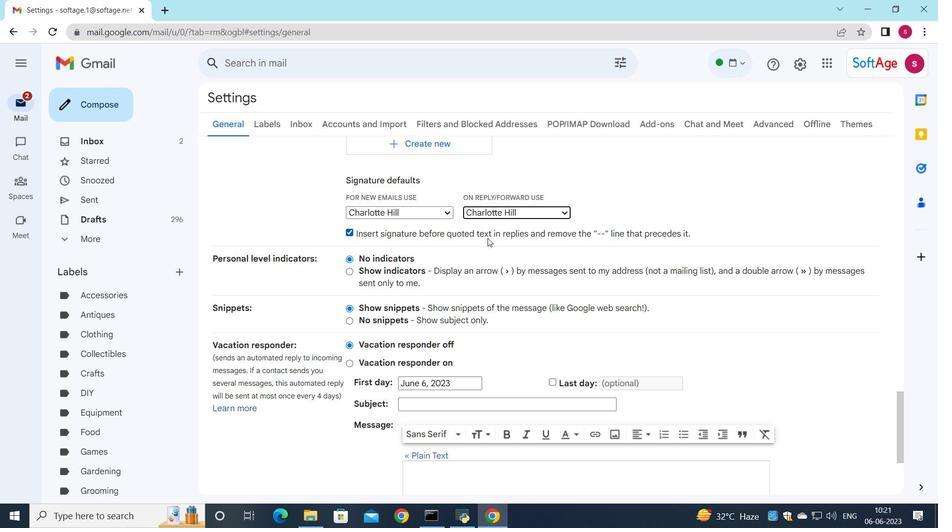 
Action: Mouse scrolled (488, 237) with delta (0, 0)
Screenshot: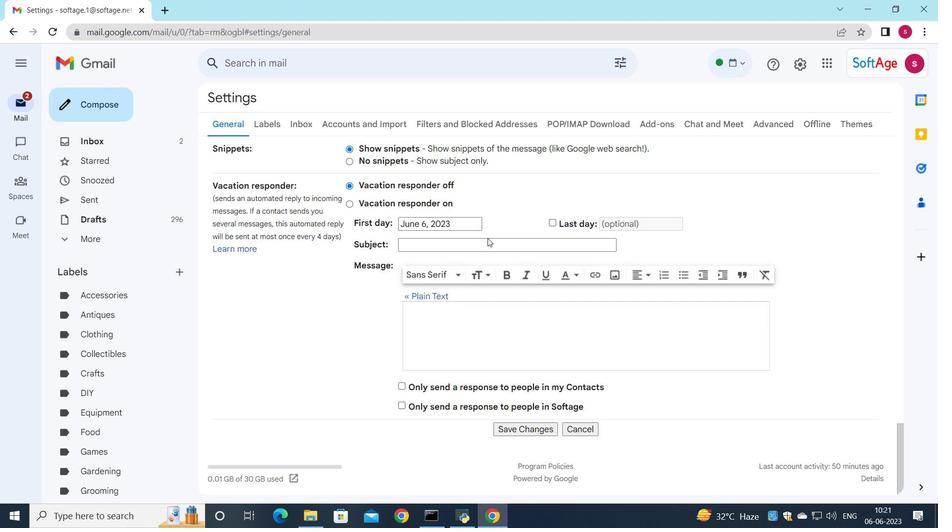 
Action: Mouse scrolled (488, 237) with delta (0, 0)
Screenshot: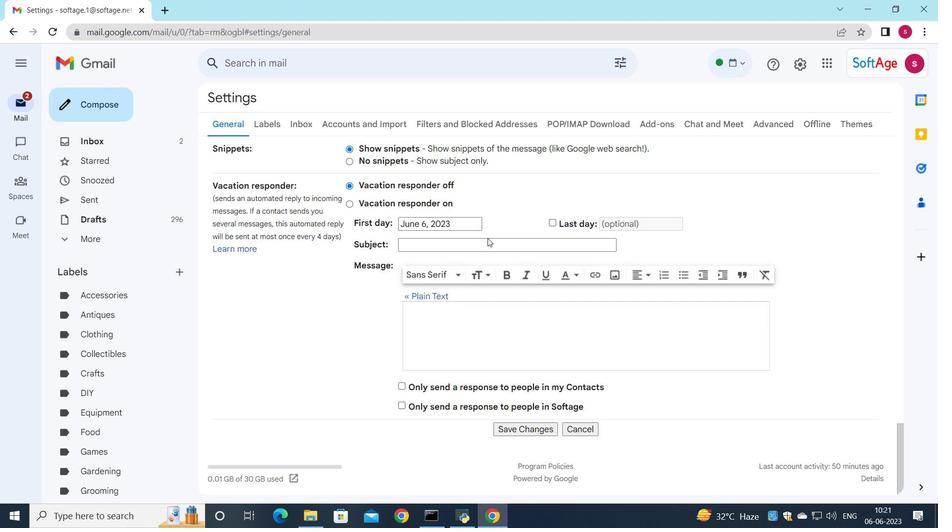 
Action: Mouse scrolled (488, 237) with delta (0, 0)
Screenshot: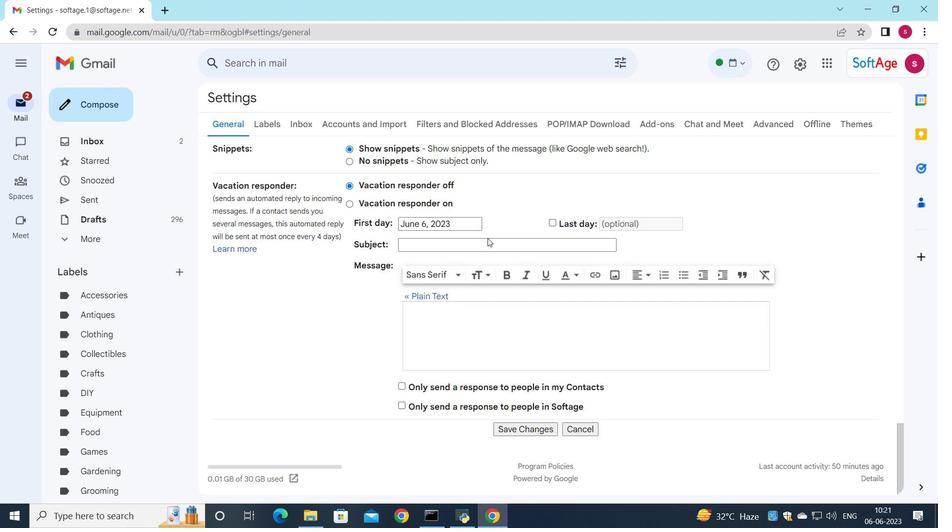 
Action: Mouse scrolled (488, 237) with delta (0, 0)
Screenshot: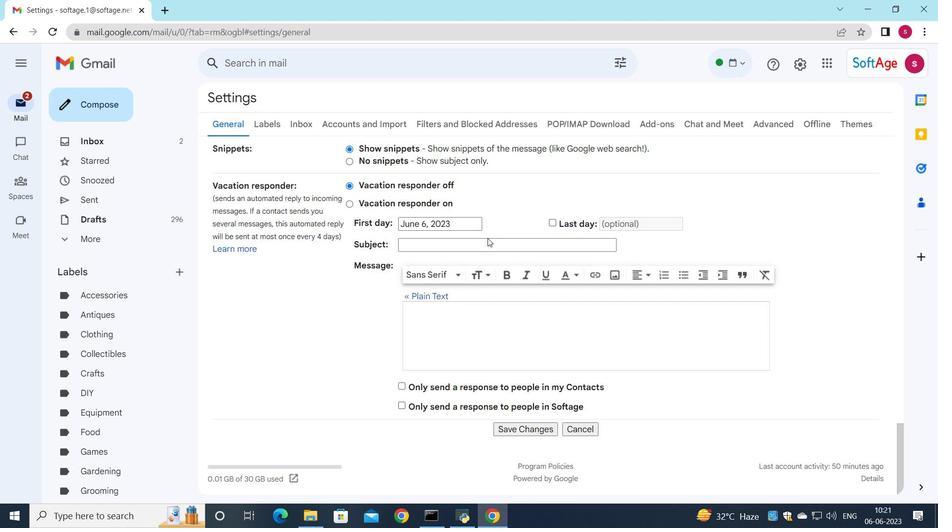 
Action: Mouse moved to (513, 426)
Screenshot: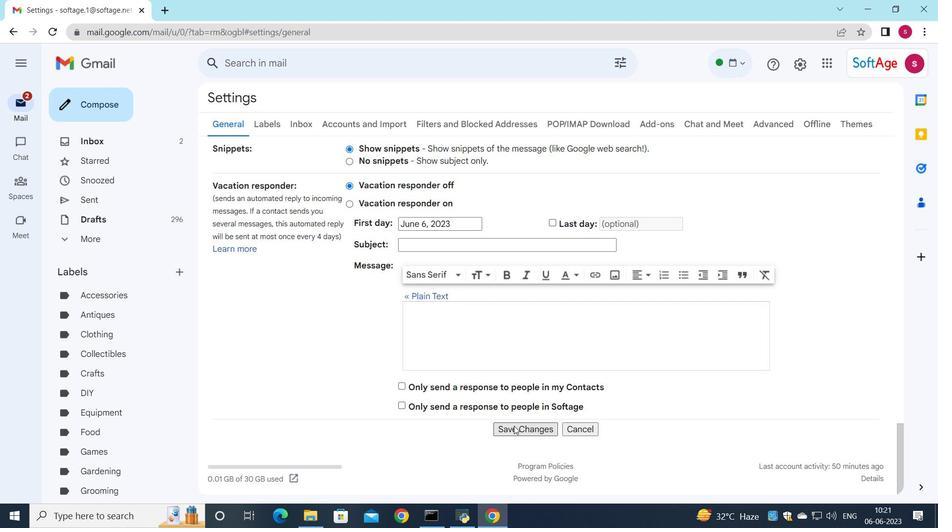 
Action: Mouse pressed left at (513, 426)
Screenshot: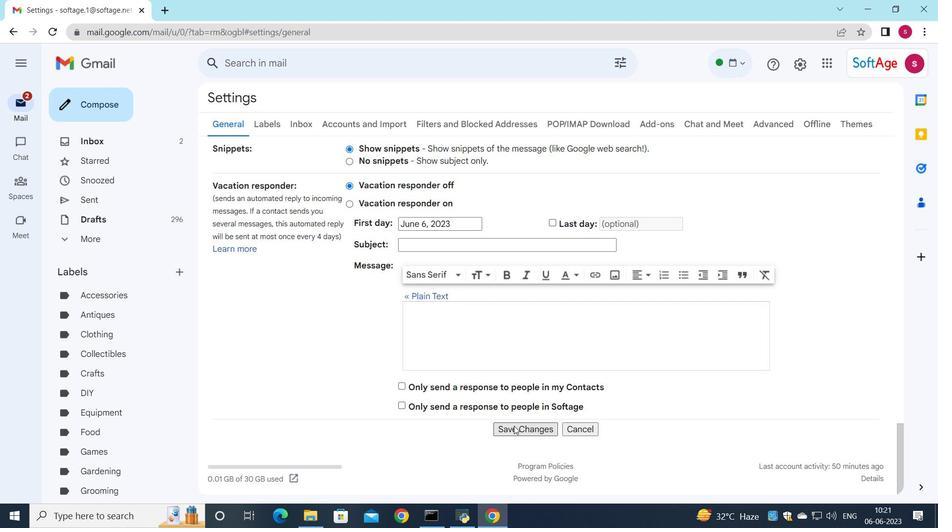 
Action: Mouse moved to (497, 246)
Screenshot: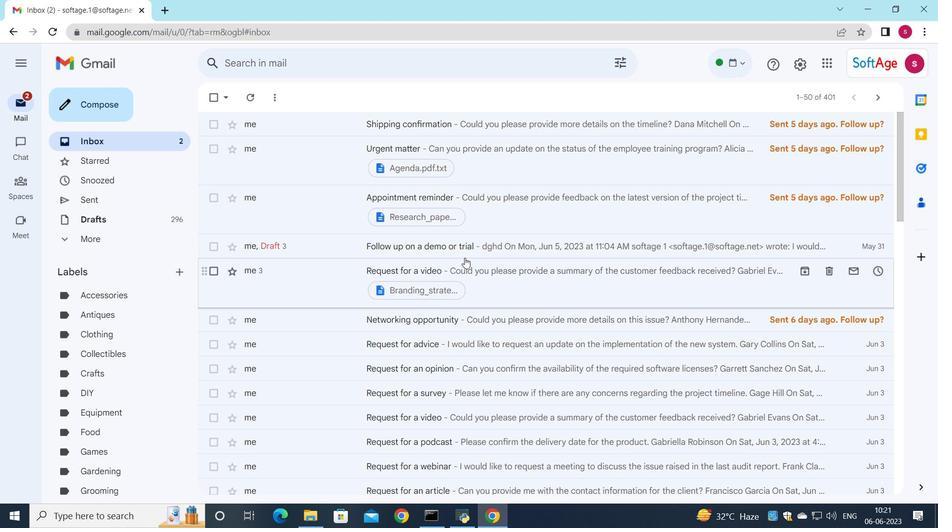 
Action: Mouse pressed left at (497, 246)
Screenshot: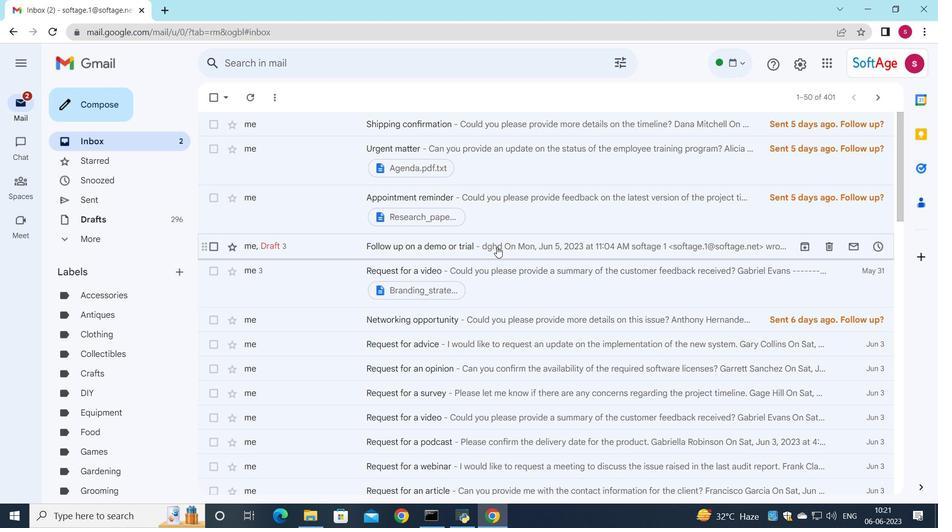 
Action: Mouse moved to (216, 100)
Screenshot: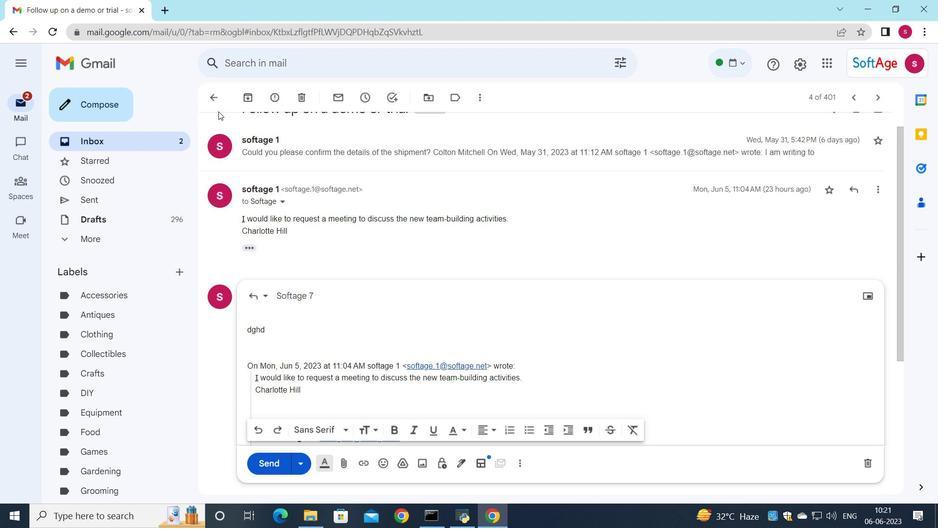 
Action: Mouse pressed left at (216, 100)
Screenshot: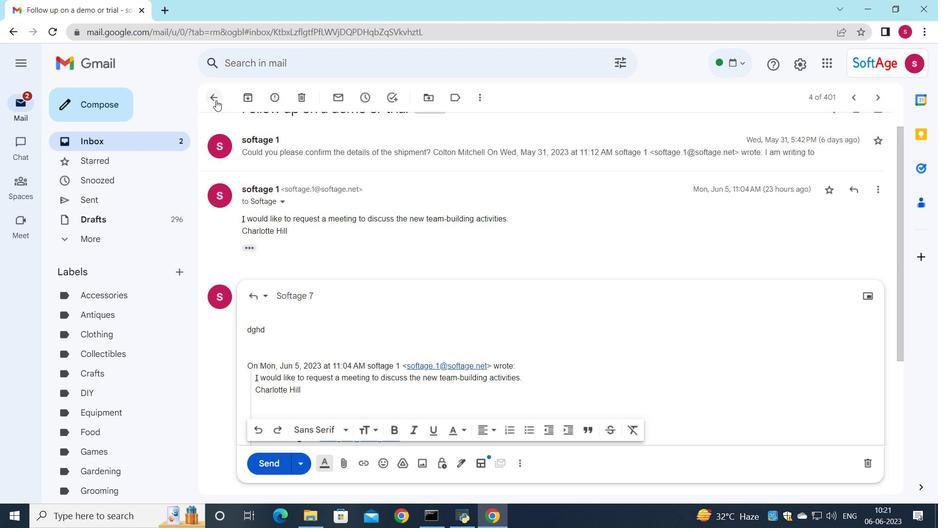 
Action: Mouse moved to (210, 265)
Screenshot: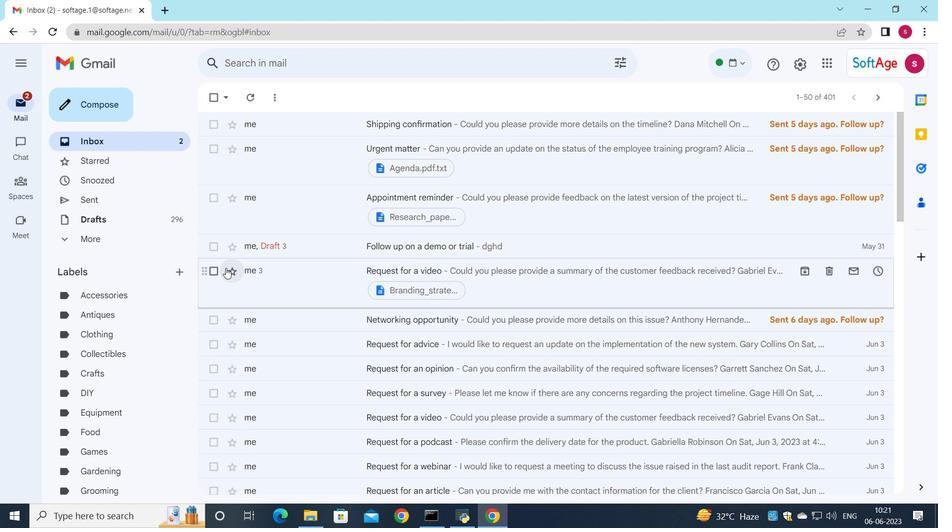 
Action: Mouse pressed left at (210, 265)
Screenshot: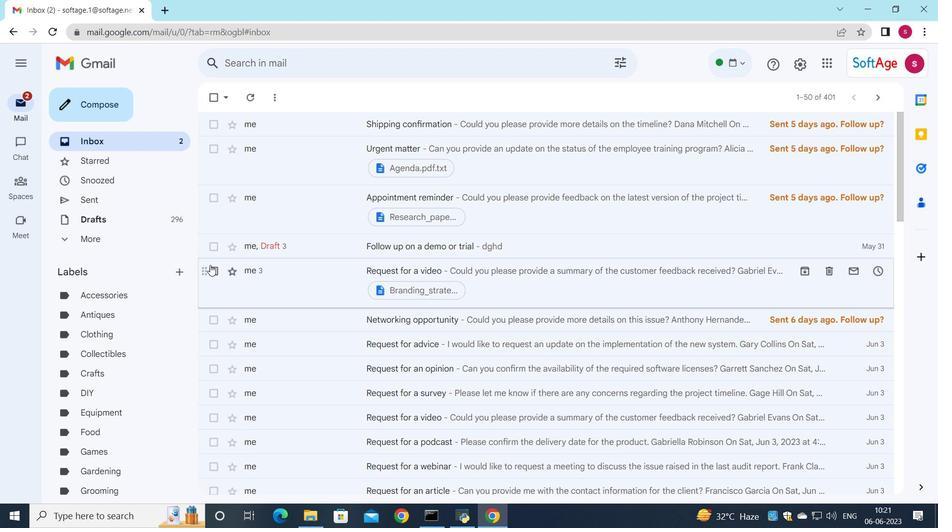
Action: Mouse moved to (479, 100)
Screenshot: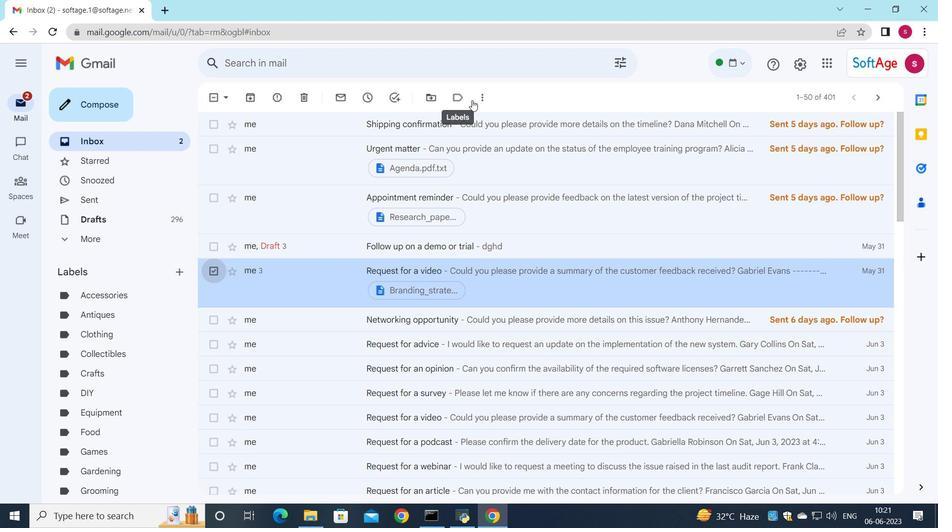 
Action: Mouse pressed left at (479, 100)
Screenshot: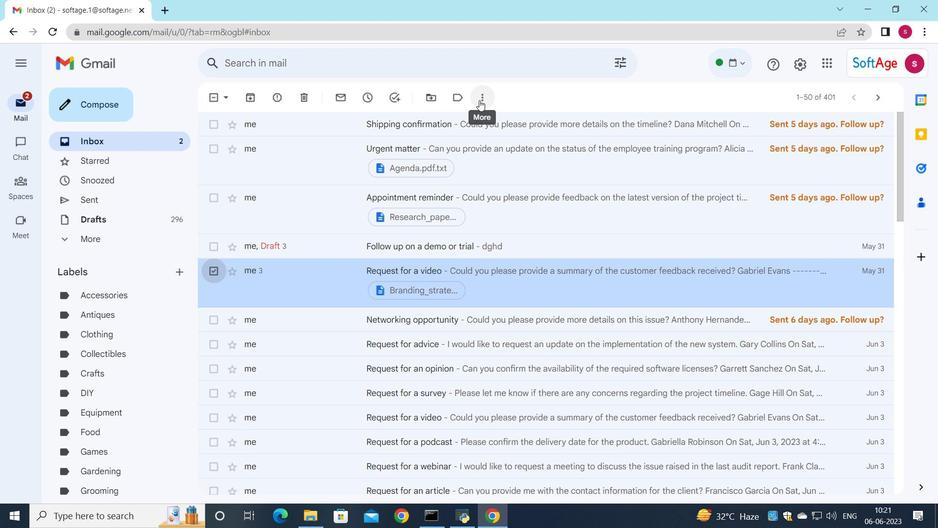 
Action: Mouse moved to (497, 208)
Screenshot: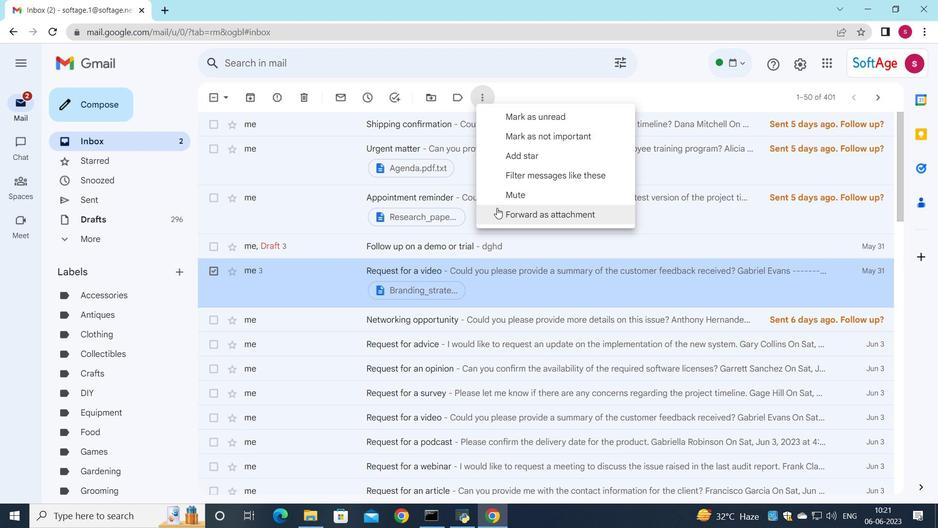 
Action: Mouse pressed left at (497, 208)
Screenshot: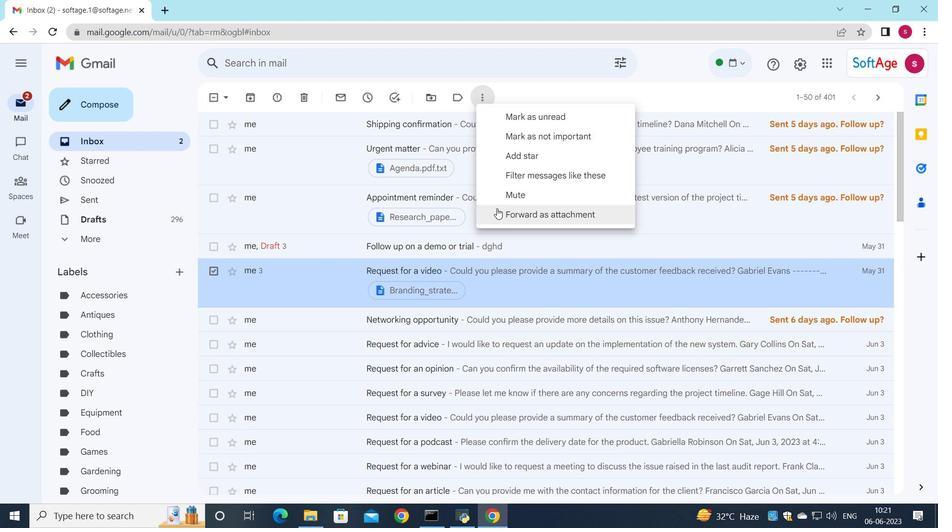
Action: Mouse moved to (586, 214)
Screenshot: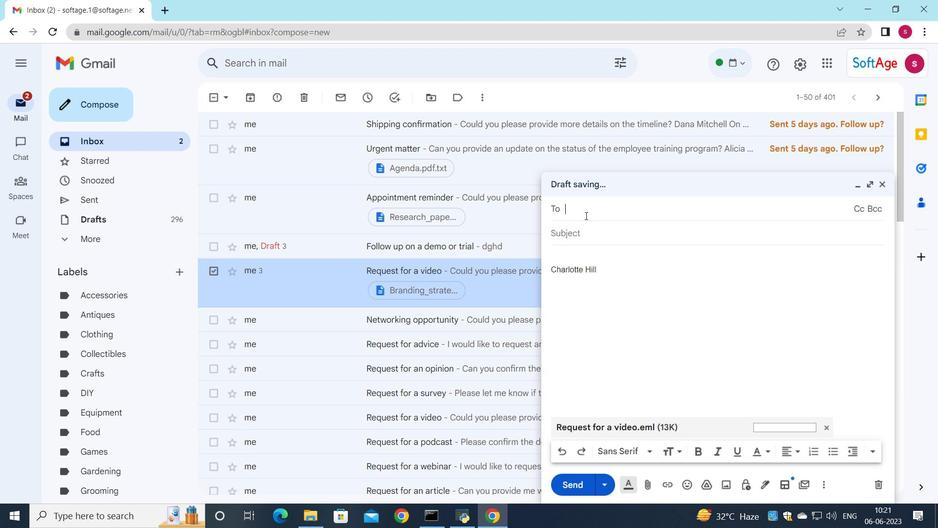 
Action: Key pressed s
Screenshot: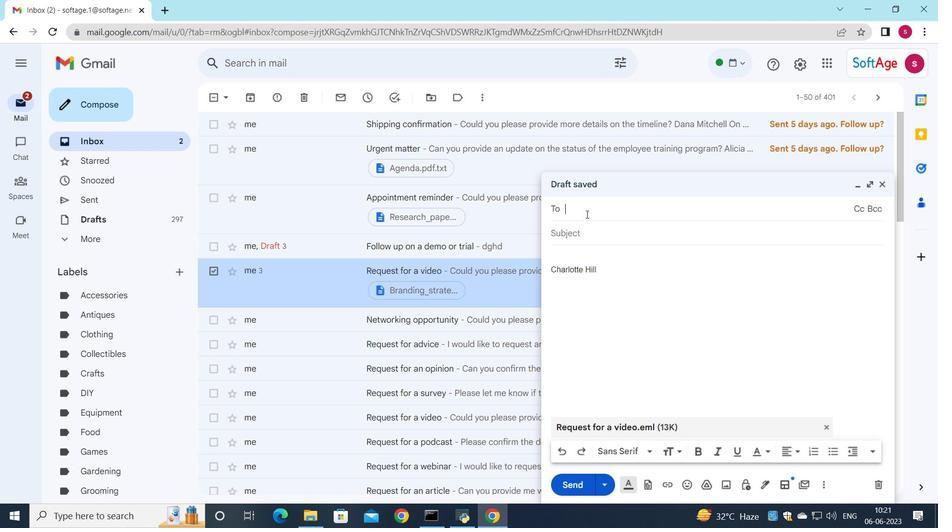 
Action: Mouse moved to (648, 459)
Screenshot: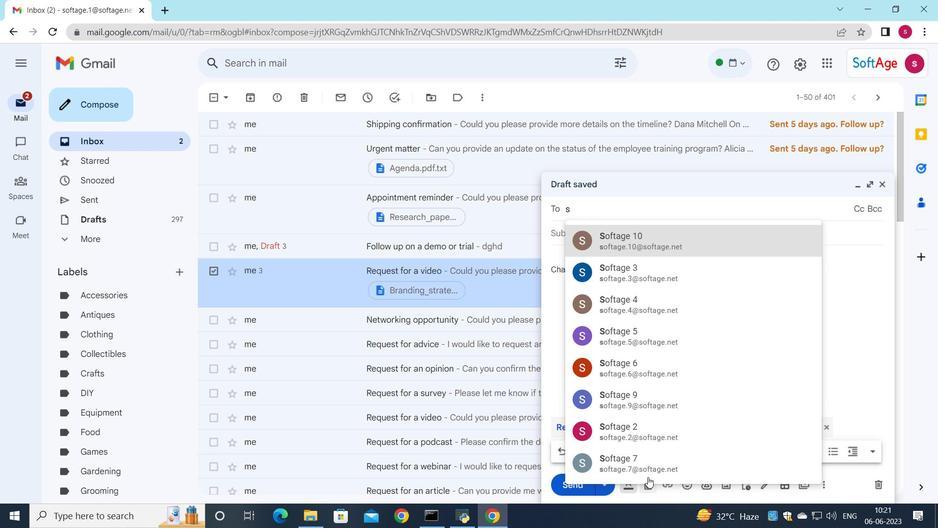 
Action: Mouse pressed left at (648, 459)
Screenshot: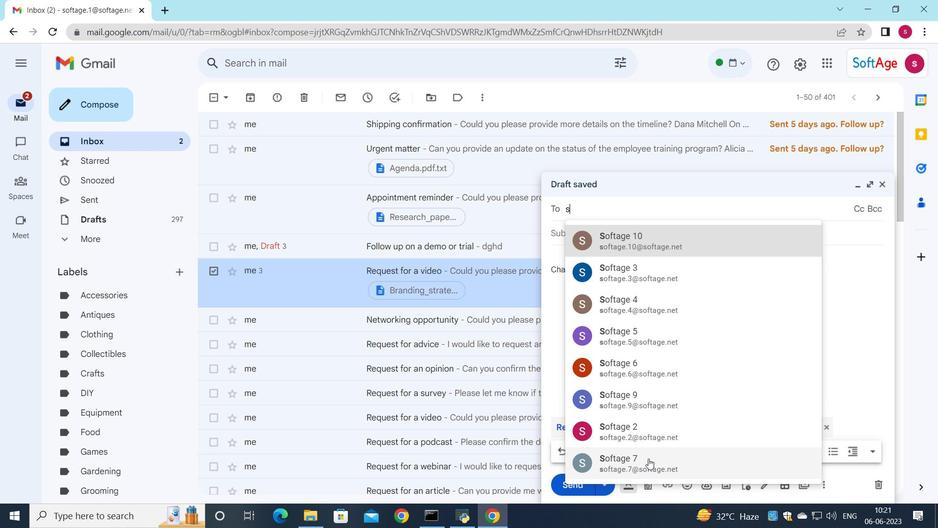
Action: Mouse moved to (589, 247)
Screenshot: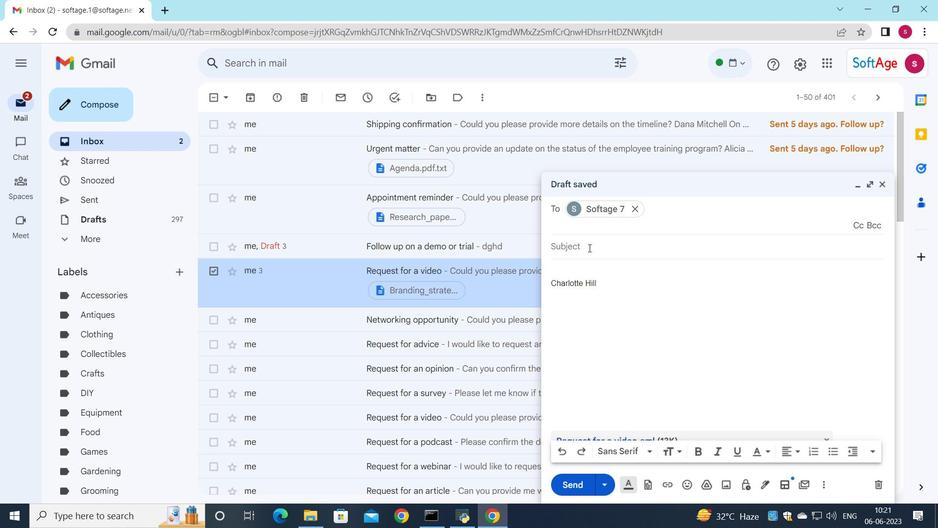 
Action: Mouse pressed left at (589, 247)
Screenshot: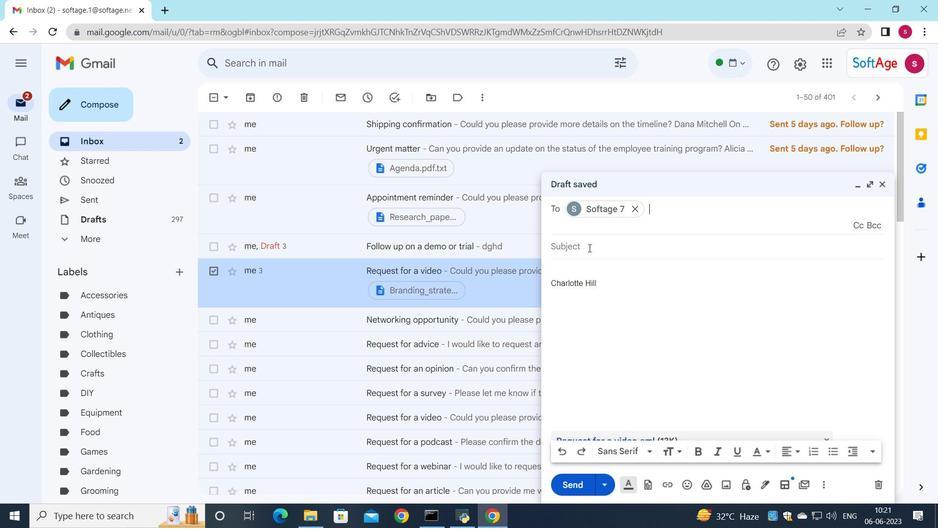 
Action: Key pressed <Key.shift><Key.shift><Key.shift><Key.shift>Request<Key.space>for<Key.space>a<Key.space>recommendation
Screenshot: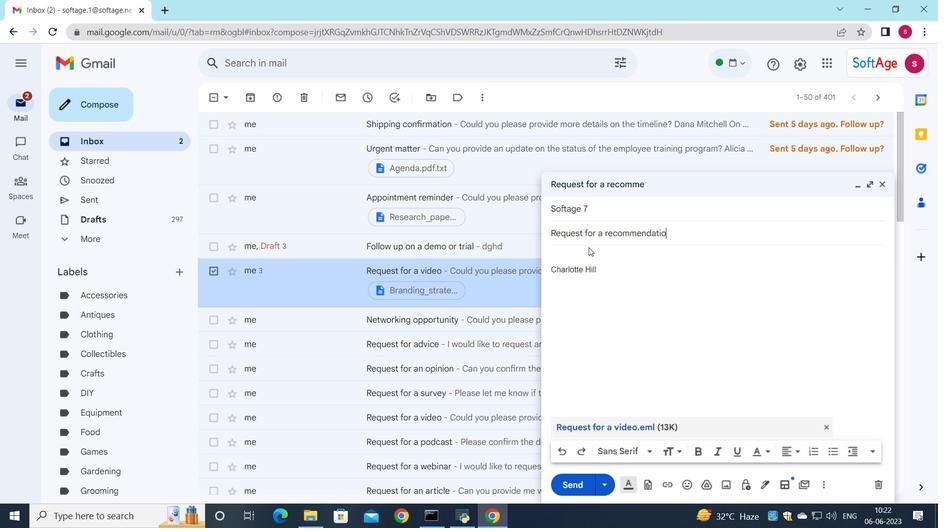 
Action: Mouse moved to (585, 253)
Screenshot: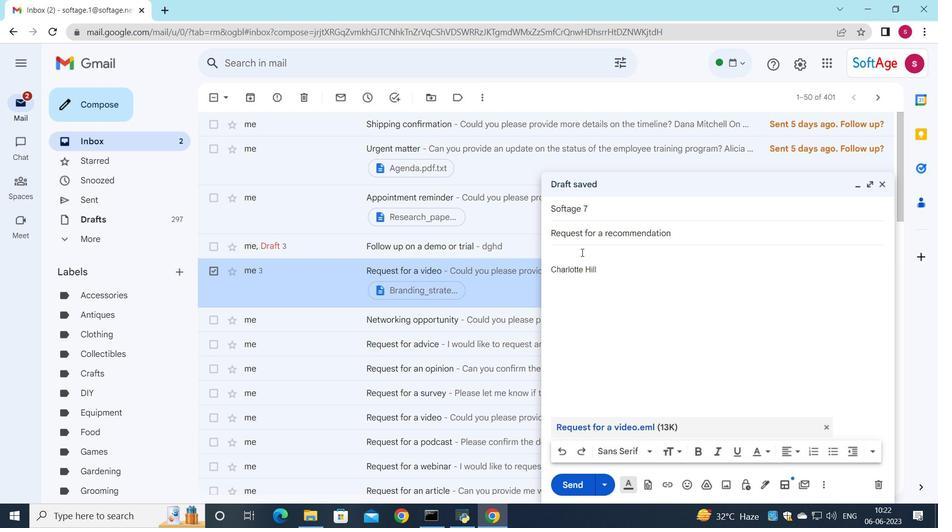 
Action: Mouse pressed left at (585, 253)
Screenshot: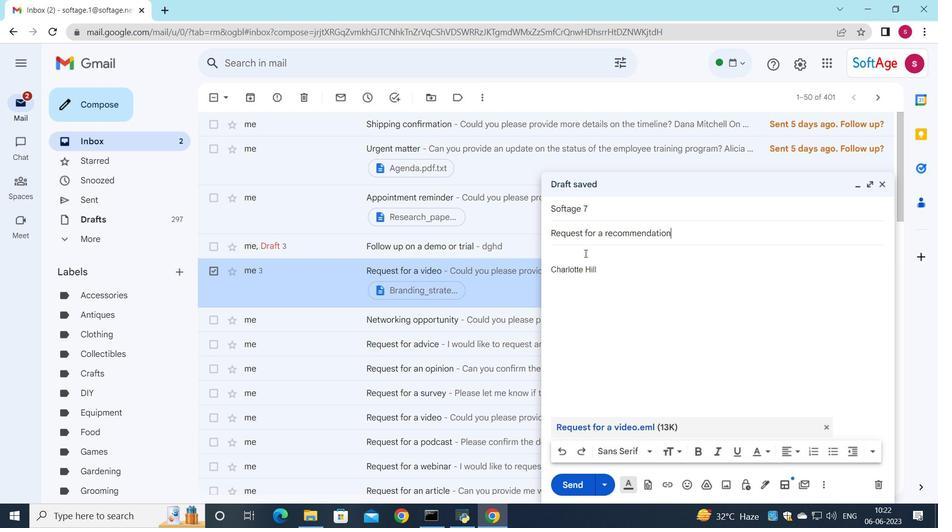 
Action: Key pressed <Key.shift_r><Key.shift_r><Key.shift_r><Key.shift_r><Key.shift_r><Key.shift_r><Key.shift_r><Key.shift_r><Key.shift_r><Key.shift_r>I<Key.space>would<Key.space>like<Key.space>to<Key.space>request<Key.space>a<Key.space>meeting<Key.space>ti<Key.backspace>o<Key.space>discuss<Key.space>the<Key.space>new<Key.space>team-building<Key.space>activities.
Screenshot: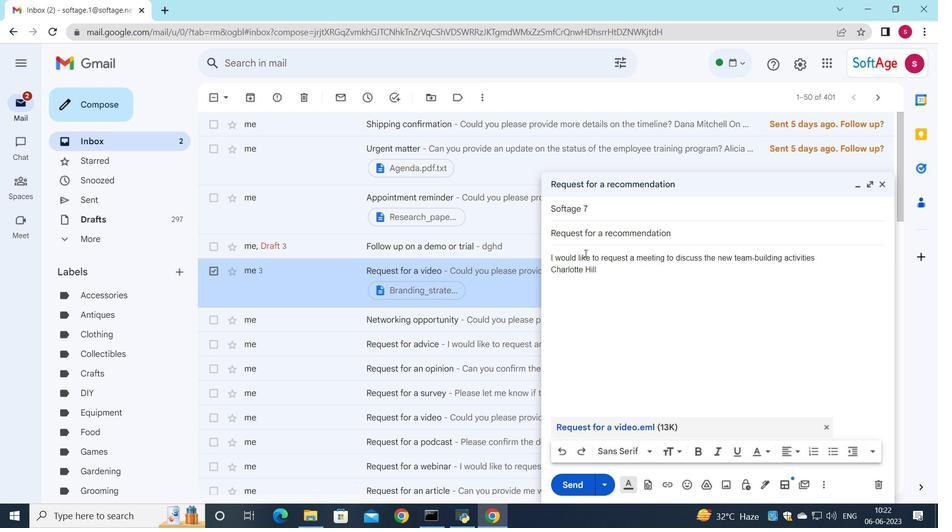
Action: Mouse moved to (573, 484)
Screenshot: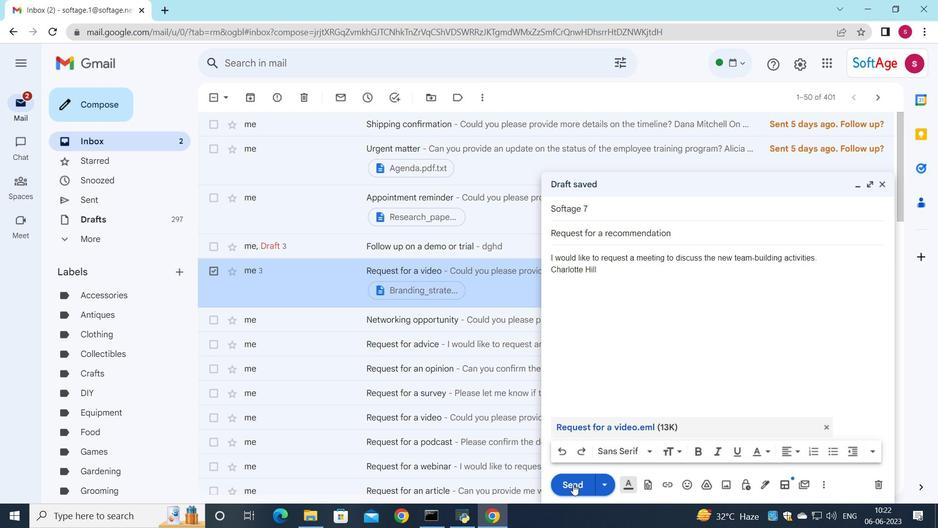 
Action: Mouse pressed left at (573, 484)
Screenshot: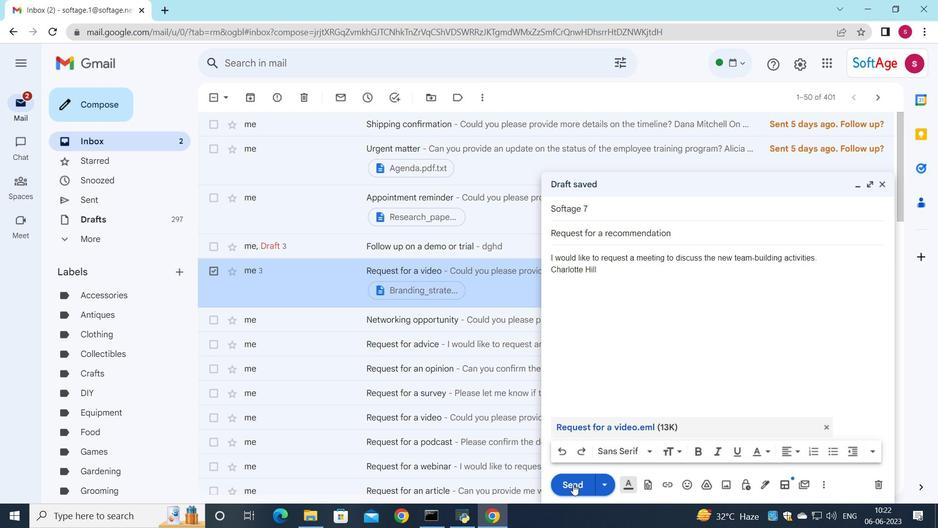 
Action: Mouse moved to (593, 469)
Screenshot: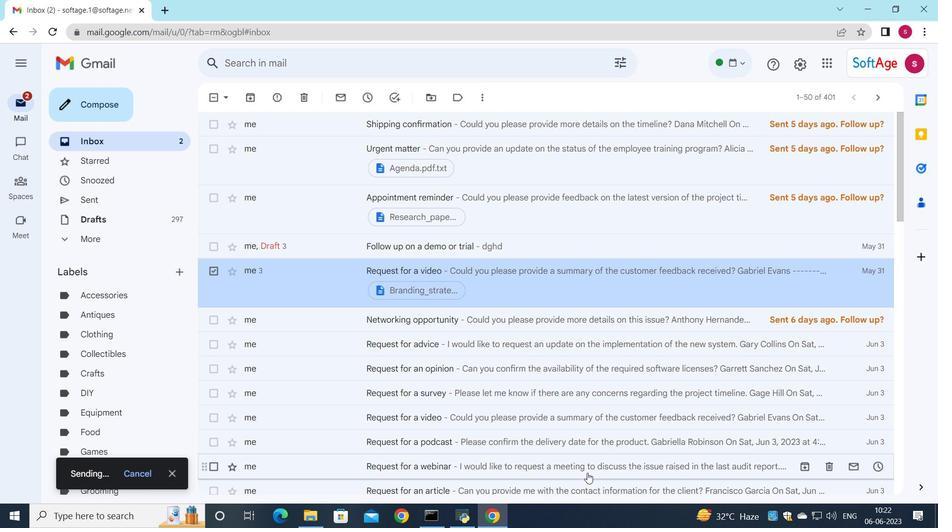 
